 Task: Search one way flight ticket for 3 adults, 3 children in premium economy from Abilene: Abilene Regional Airport to Fort Wayne: Fort Wayne International Airport on 8-4-2023. Choice of flights is Delta. Number of bags: 1 carry on bag. Price is upto 84000. Outbound departure time preference is 18:30.
Action: Mouse moved to (312, 415)
Screenshot: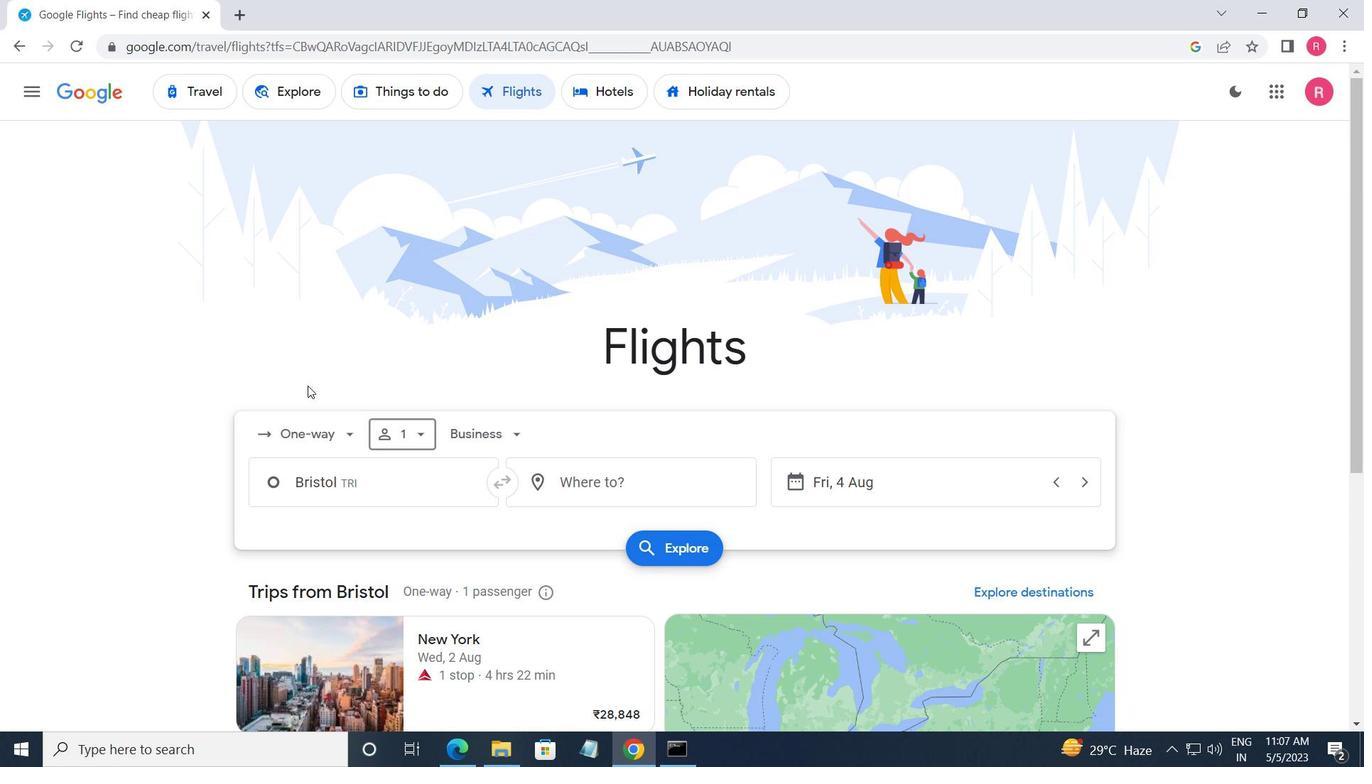 
Action: Mouse pressed left at (312, 415)
Screenshot: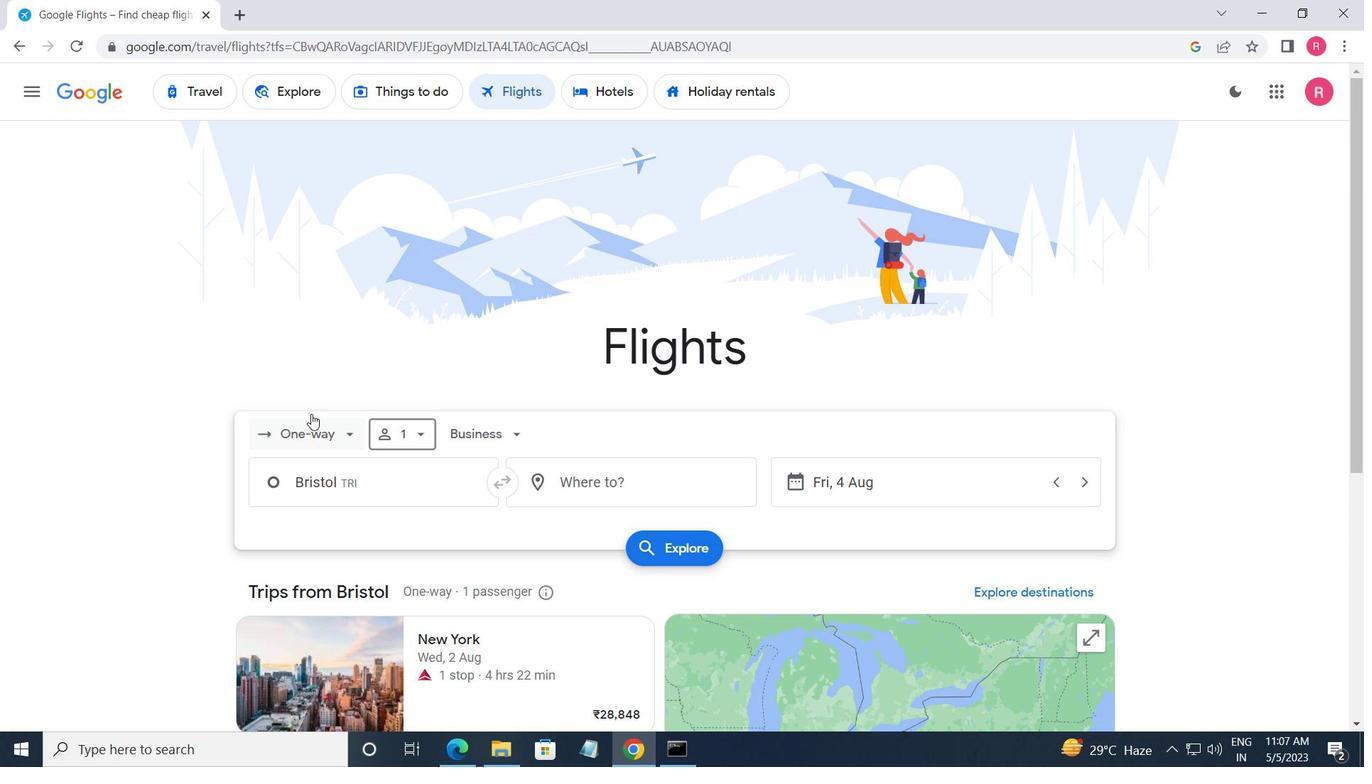 
Action: Mouse moved to (366, 514)
Screenshot: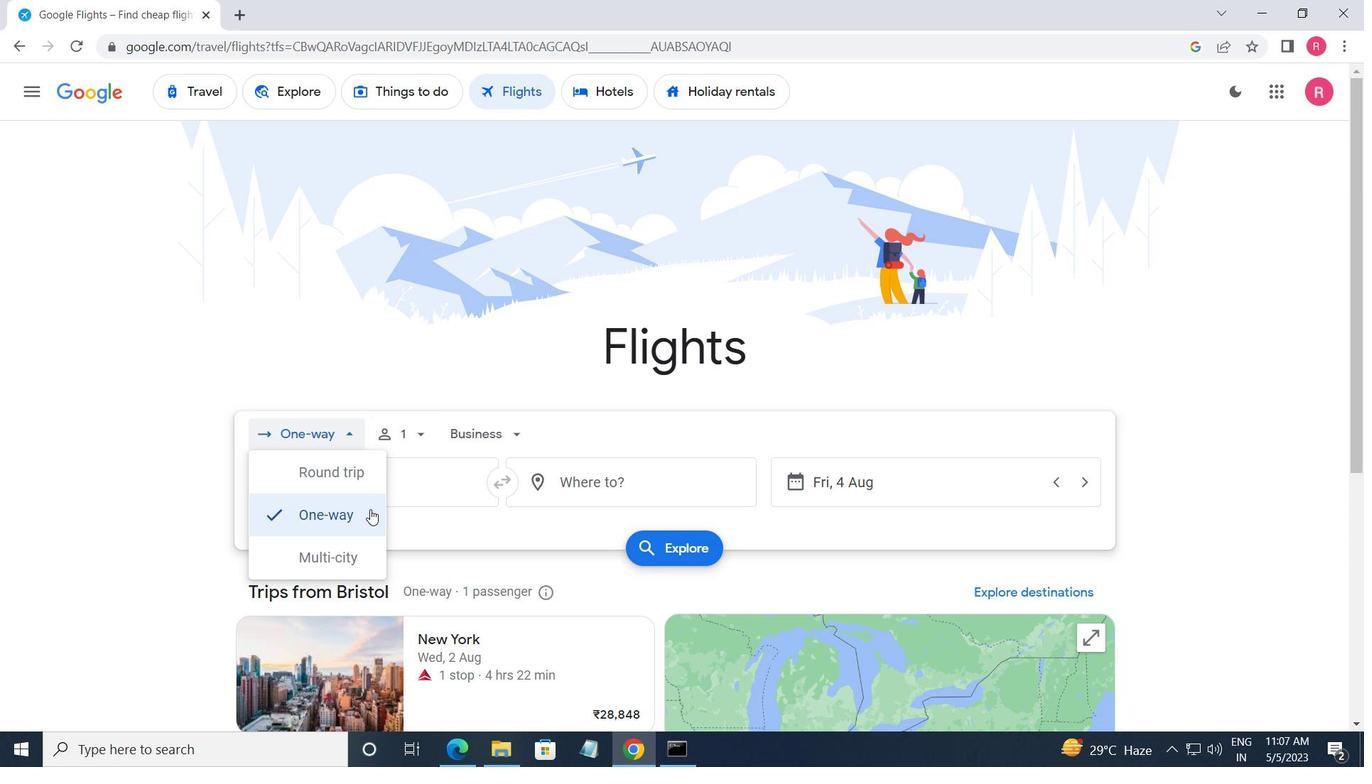 
Action: Mouse pressed left at (366, 514)
Screenshot: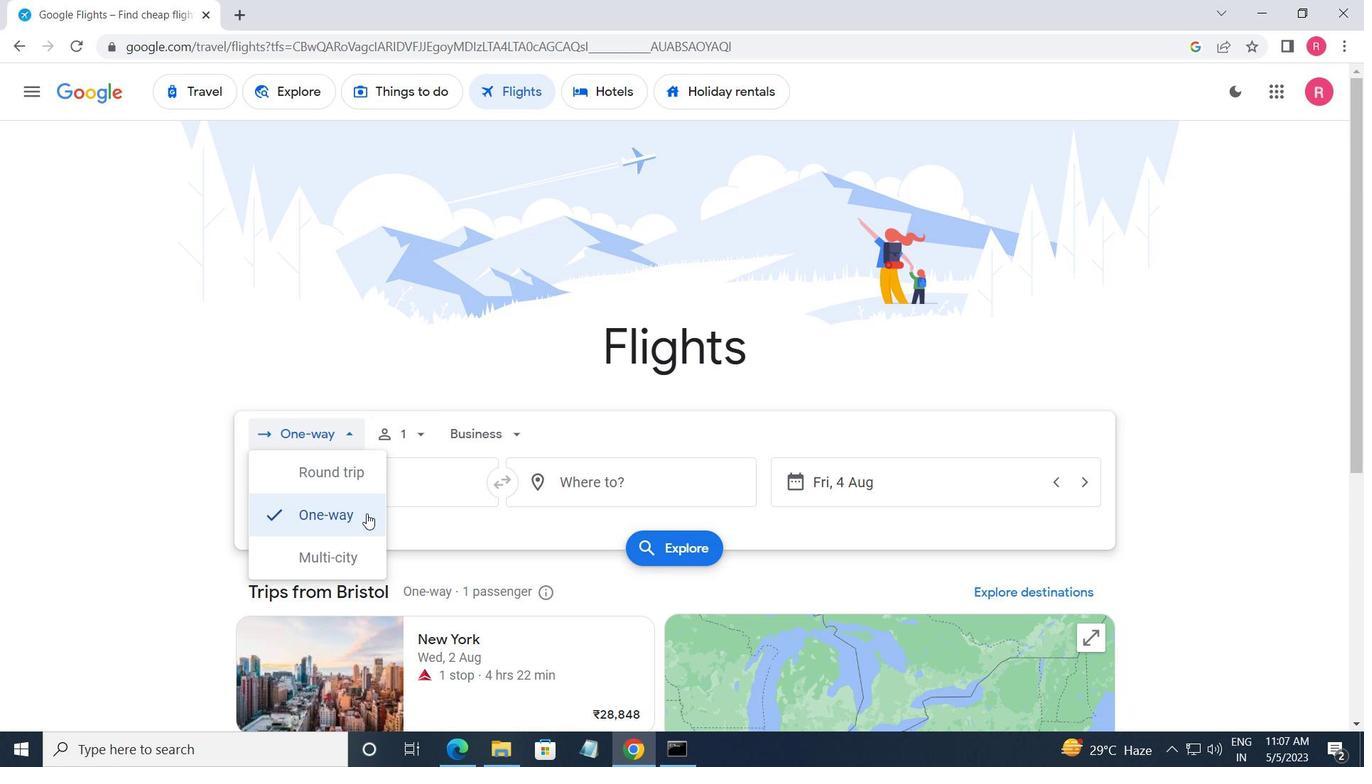 
Action: Mouse moved to (408, 425)
Screenshot: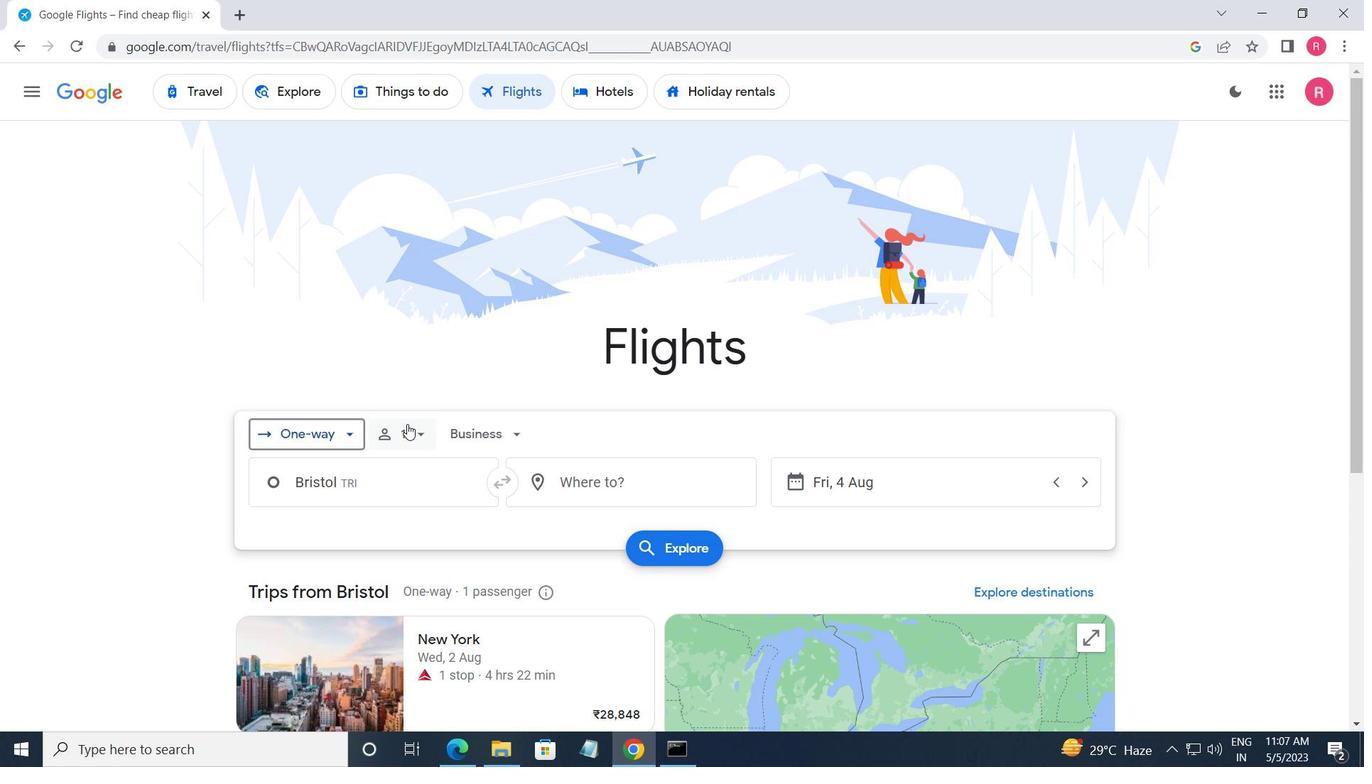 
Action: Mouse pressed left at (408, 425)
Screenshot: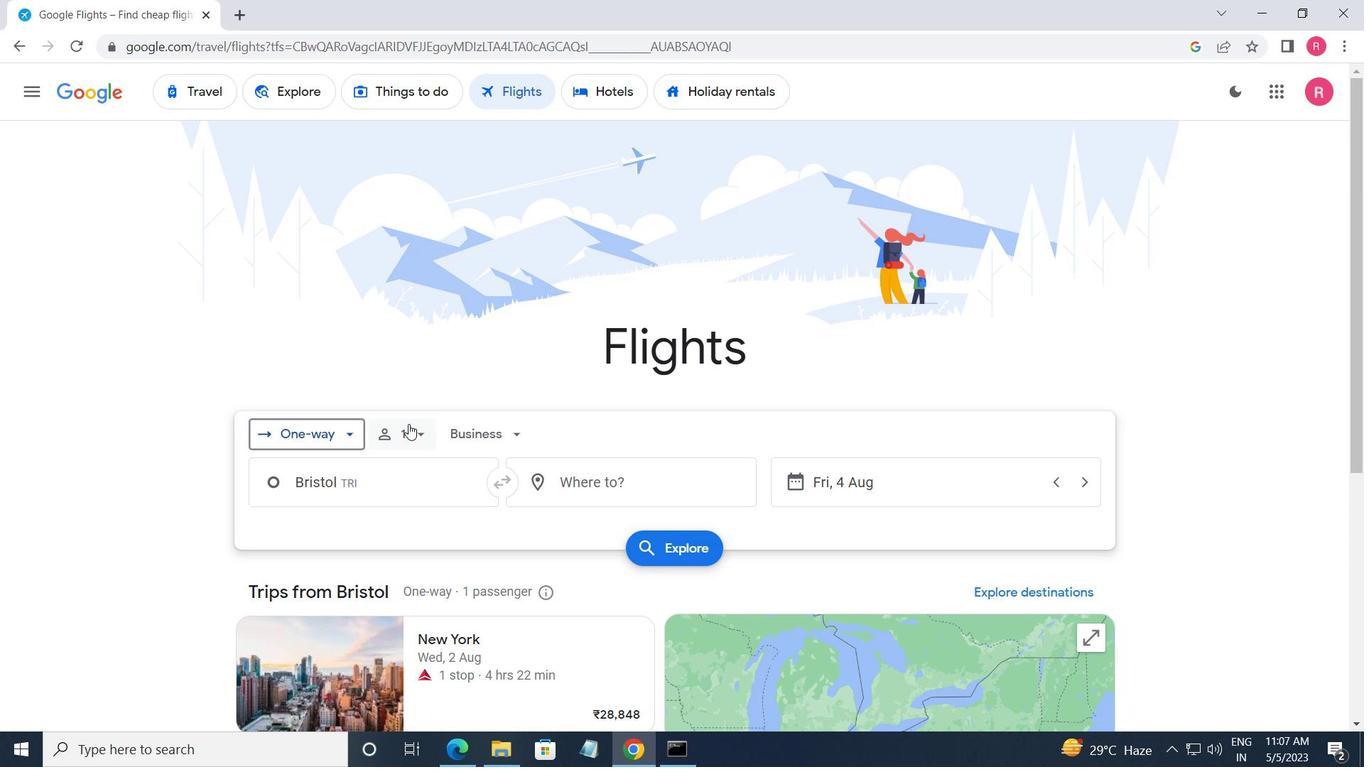 
Action: Mouse moved to (550, 487)
Screenshot: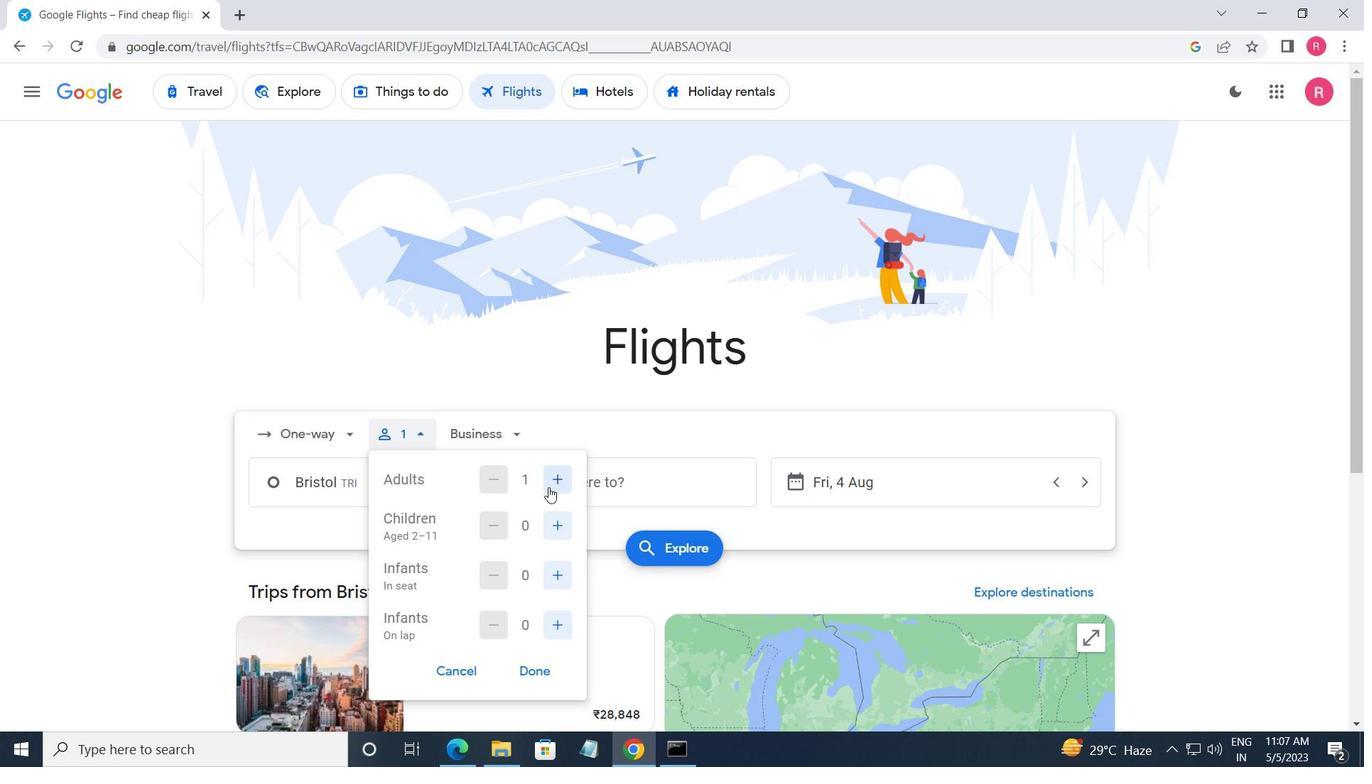 
Action: Mouse pressed left at (550, 487)
Screenshot: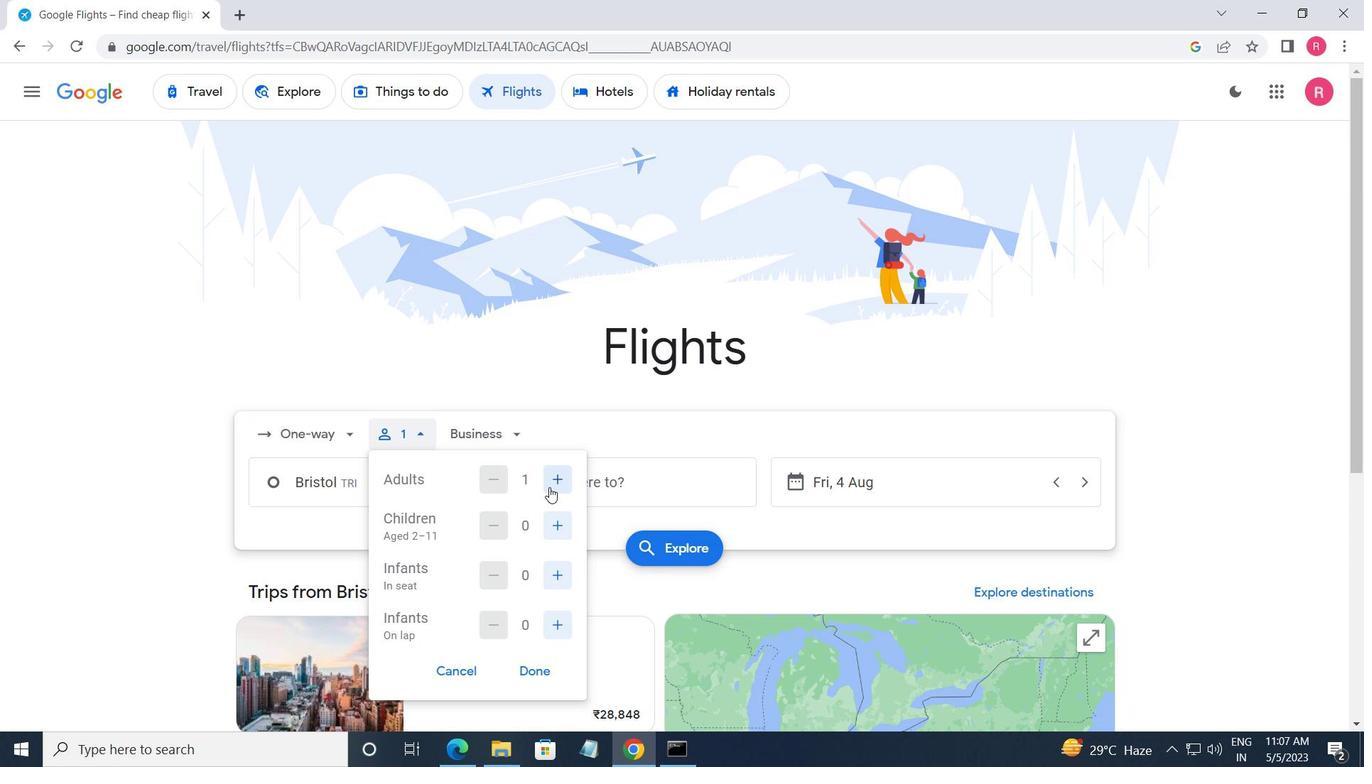 
Action: Mouse pressed left at (550, 487)
Screenshot: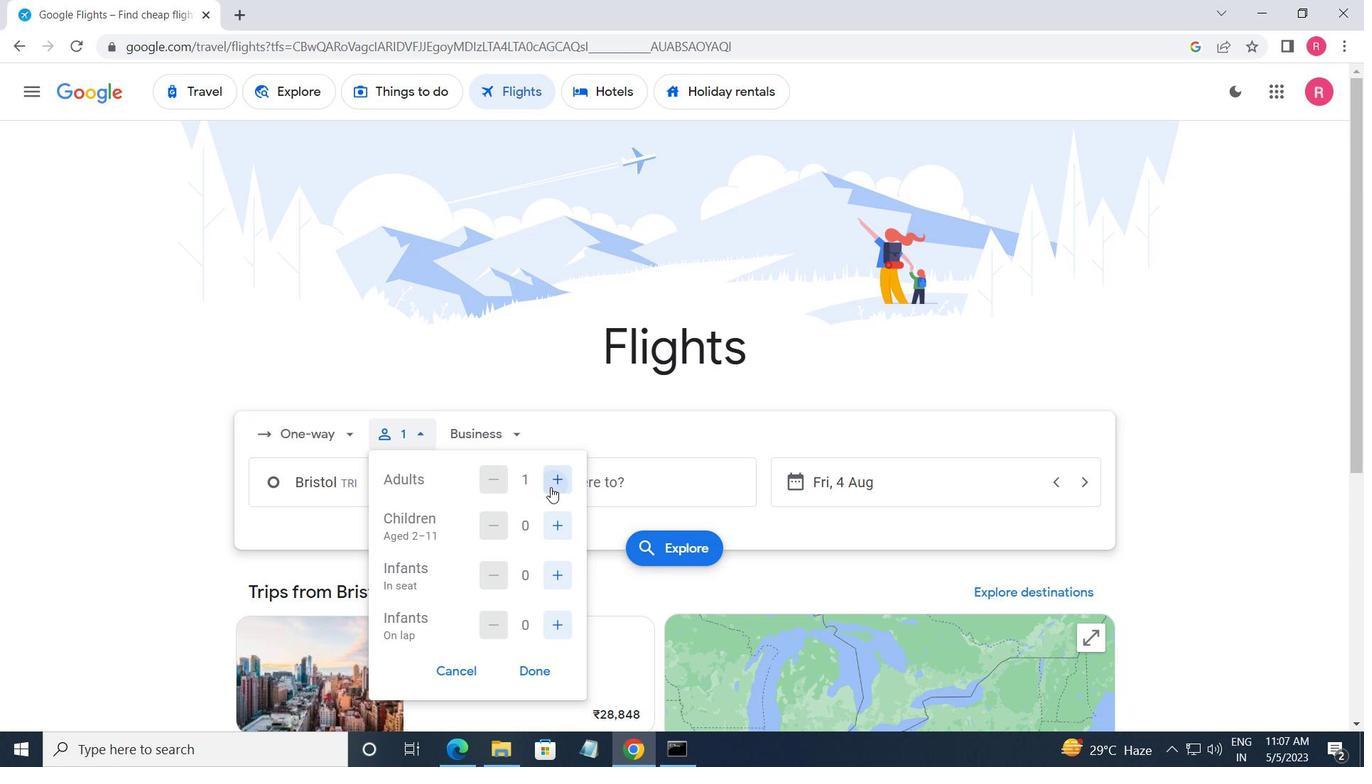 
Action: Mouse moved to (557, 522)
Screenshot: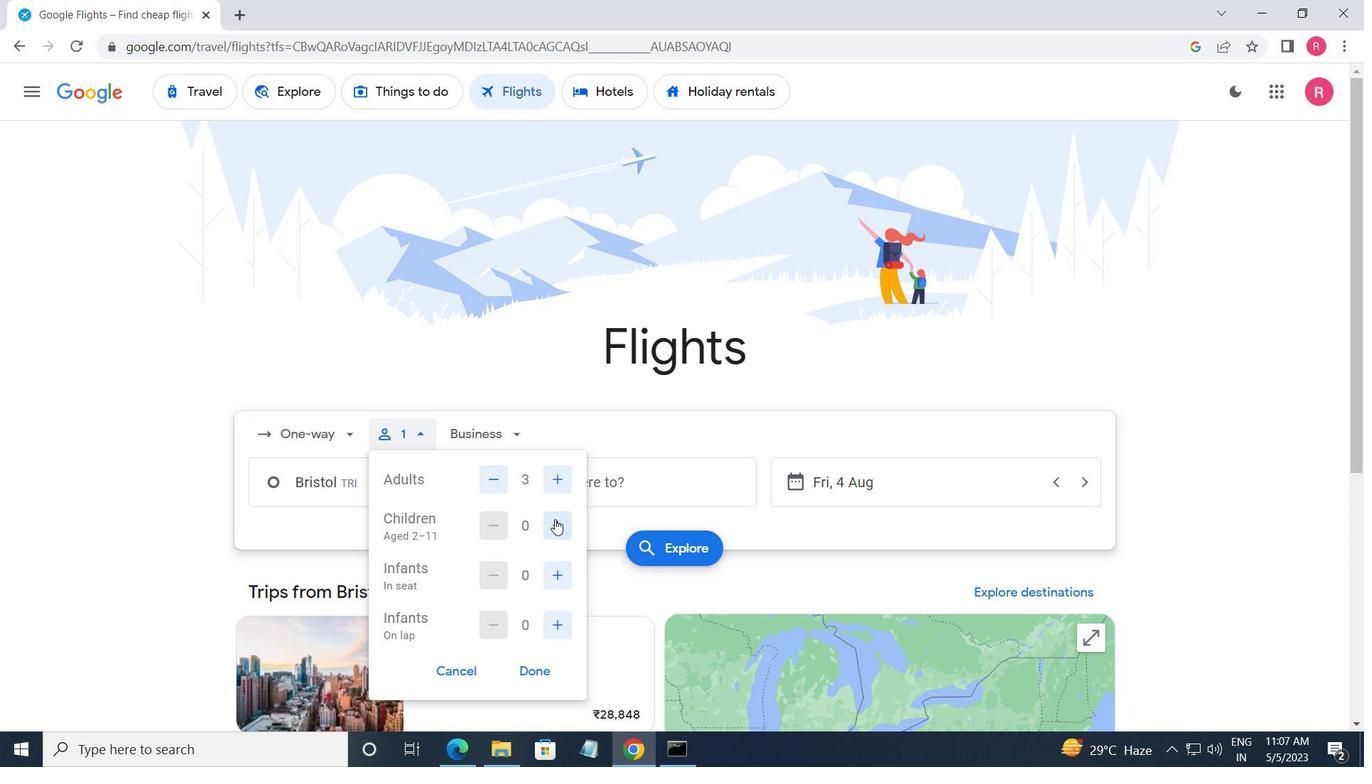 
Action: Mouse pressed left at (557, 522)
Screenshot: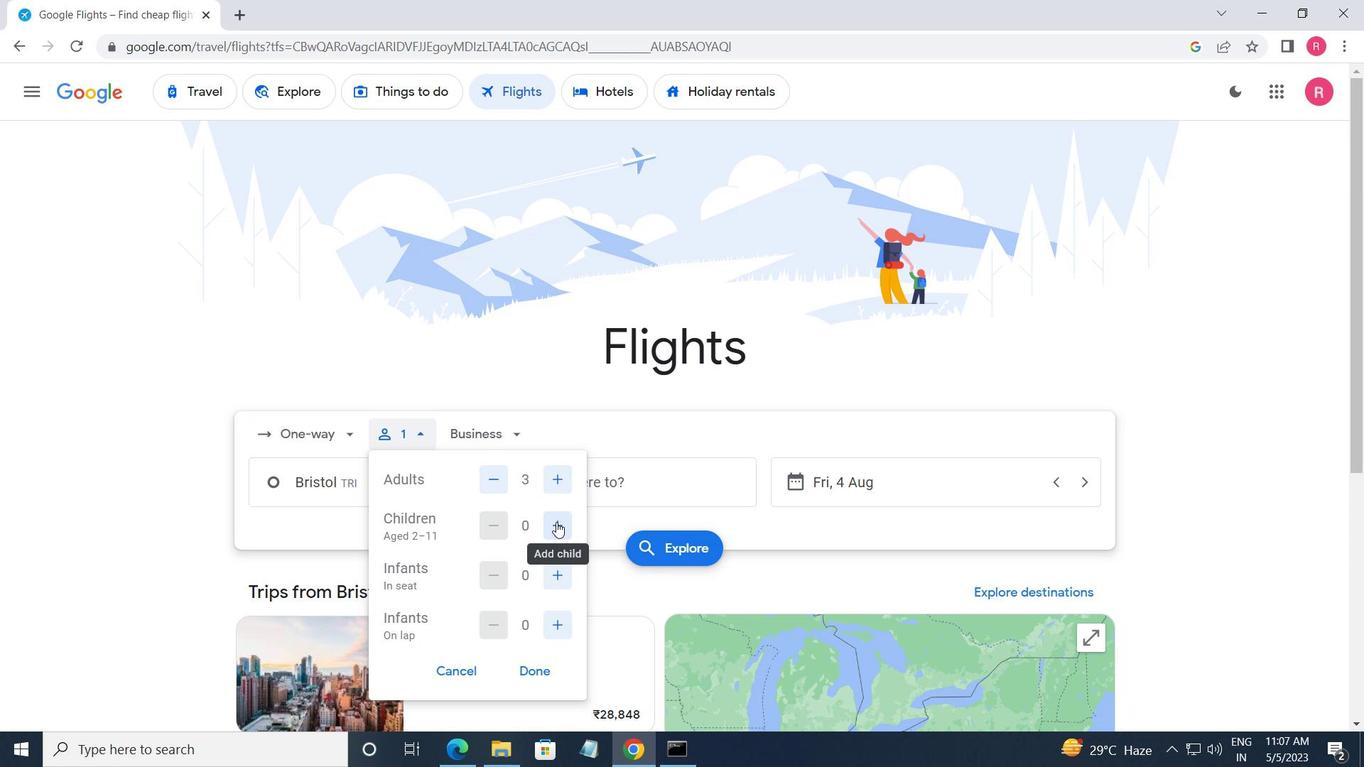 
Action: Mouse pressed left at (557, 522)
Screenshot: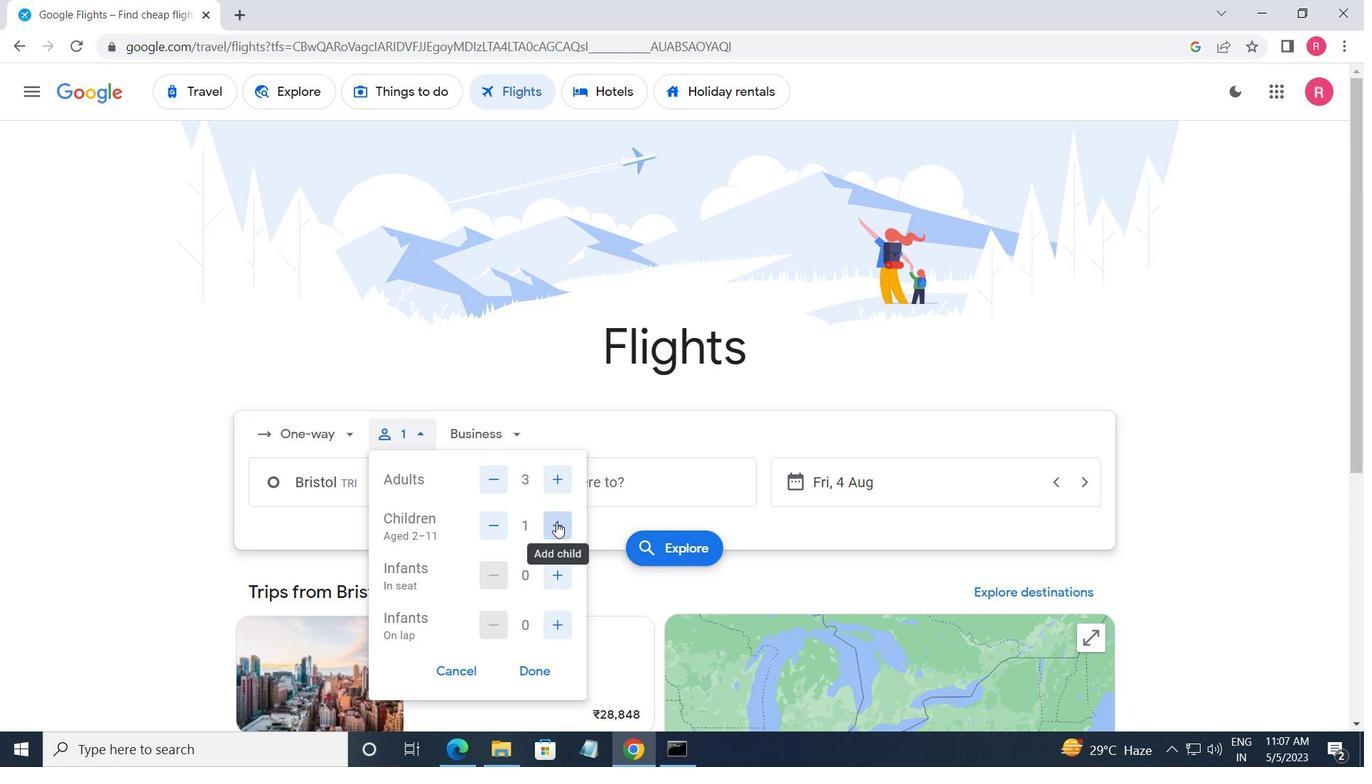 
Action: Mouse pressed left at (557, 522)
Screenshot: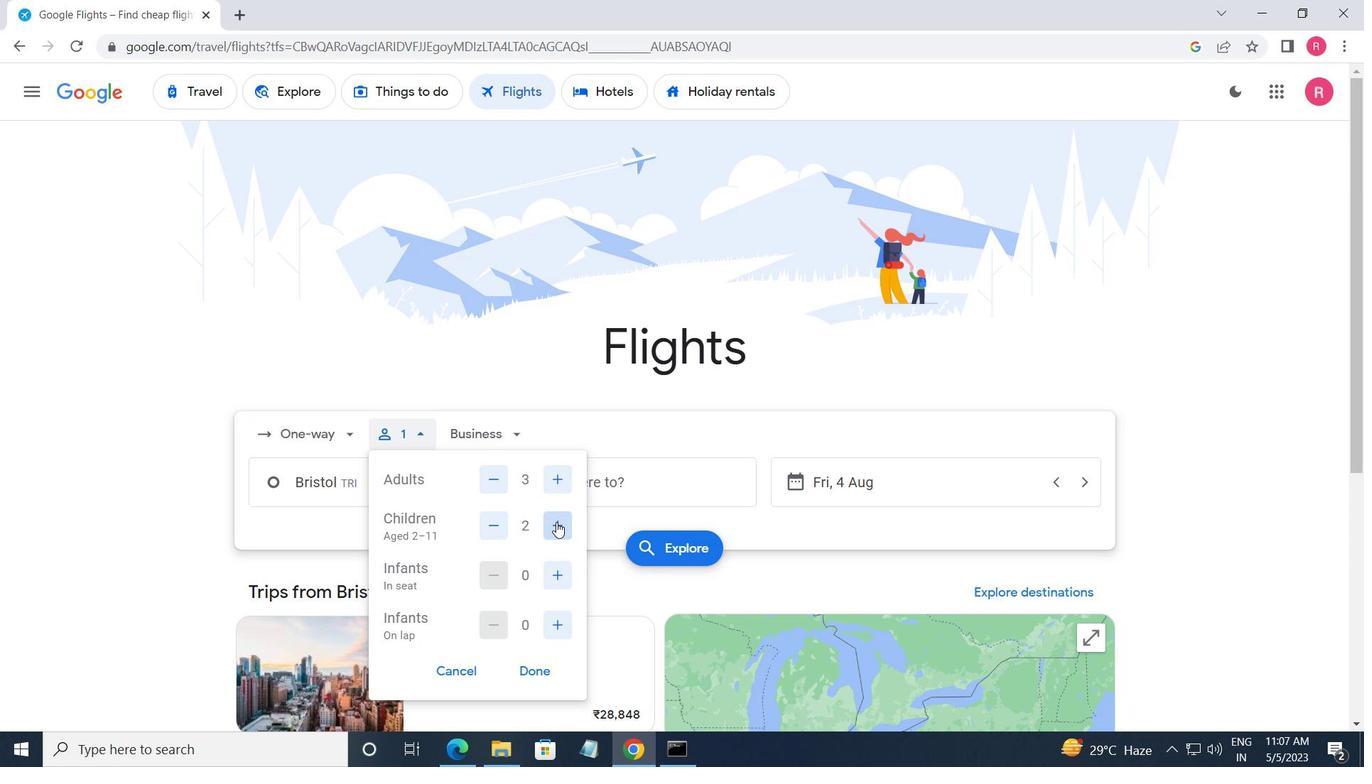 
Action: Mouse moved to (501, 432)
Screenshot: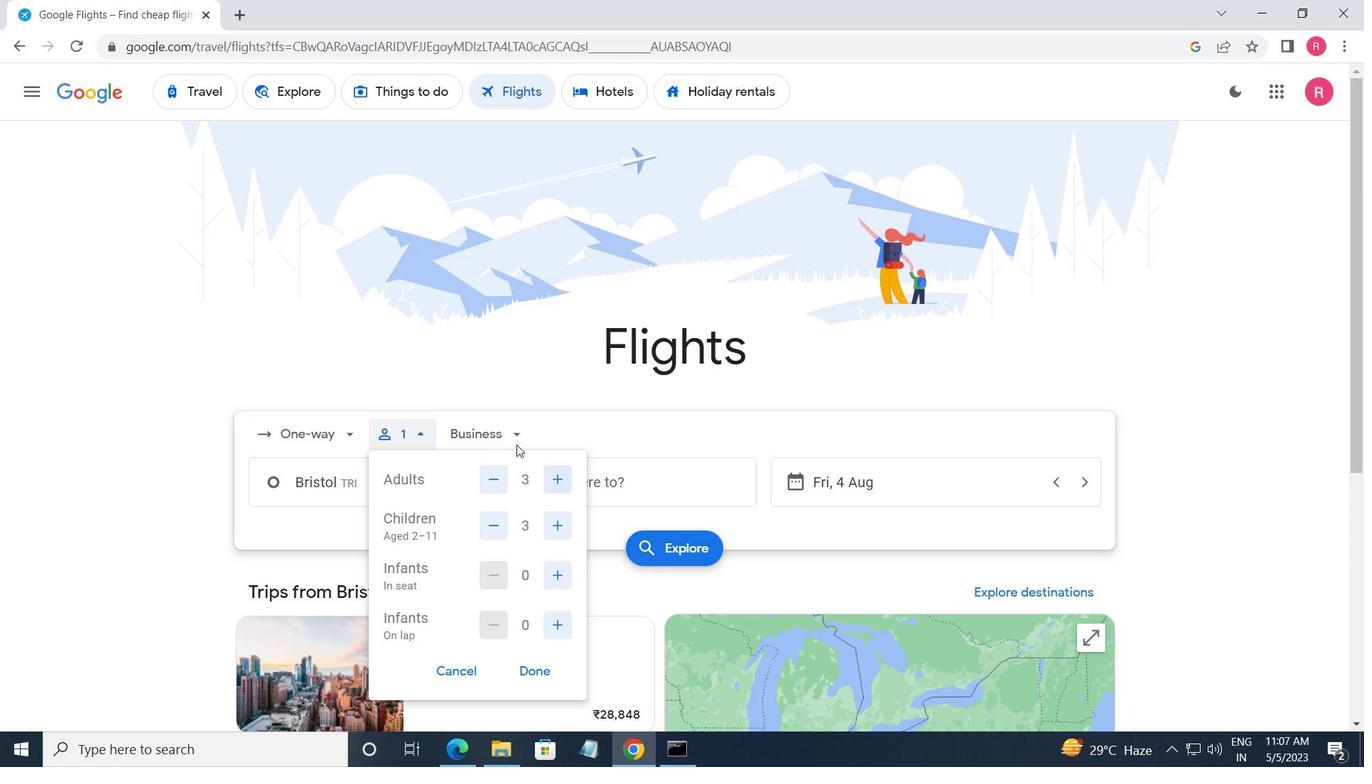
Action: Mouse pressed left at (501, 432)
Screenshot: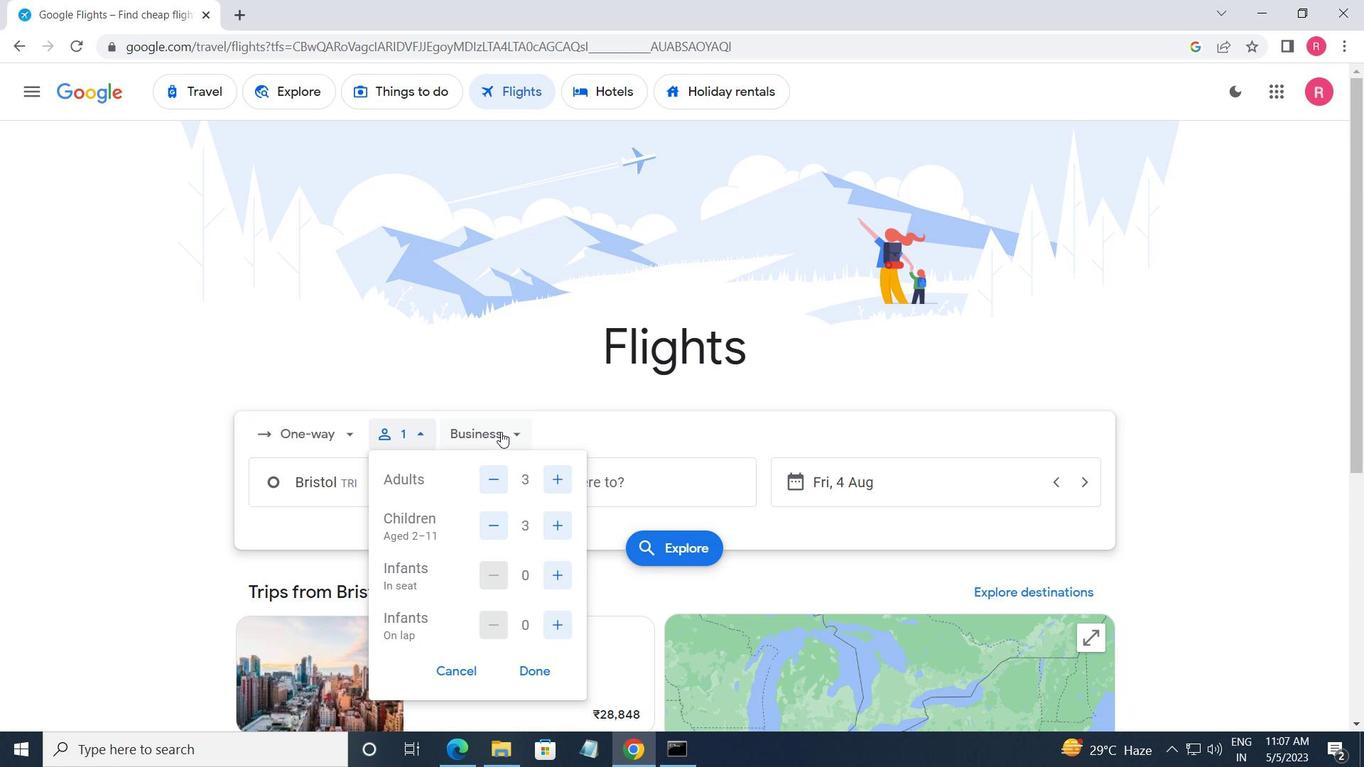 
Action: Mouse moved to (512, 518)
Screenshot: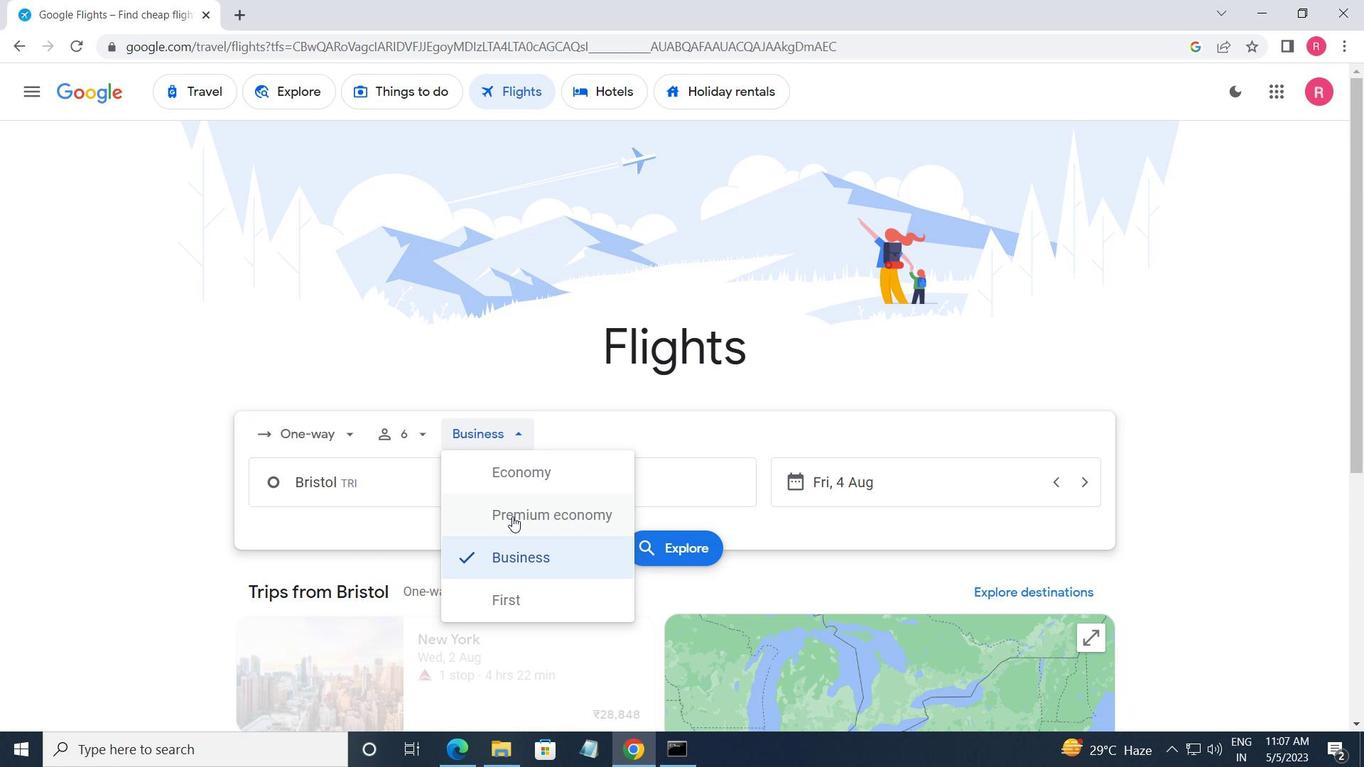 
Action: Mouse pressed left at (512, 518)
Screenshot: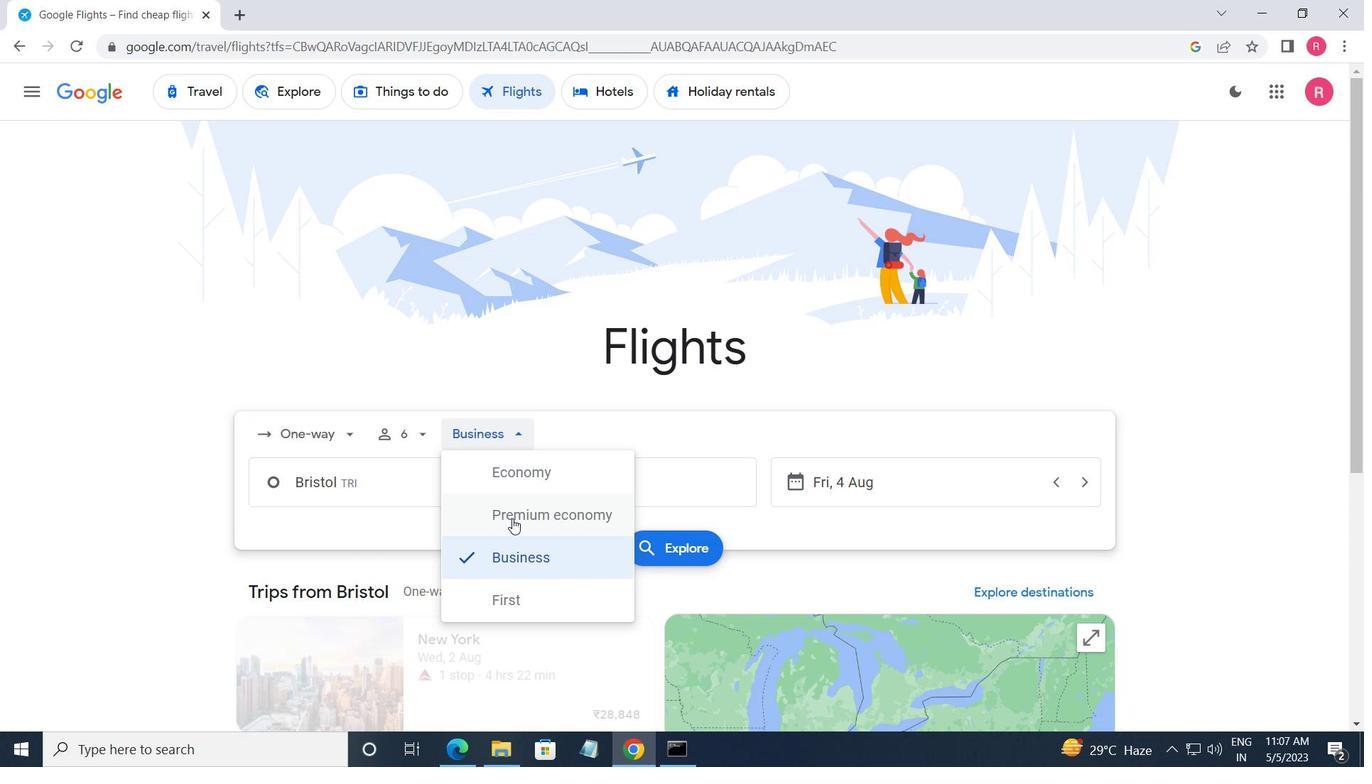 
Action: Mouse moved to (413, 491)
Screenshot: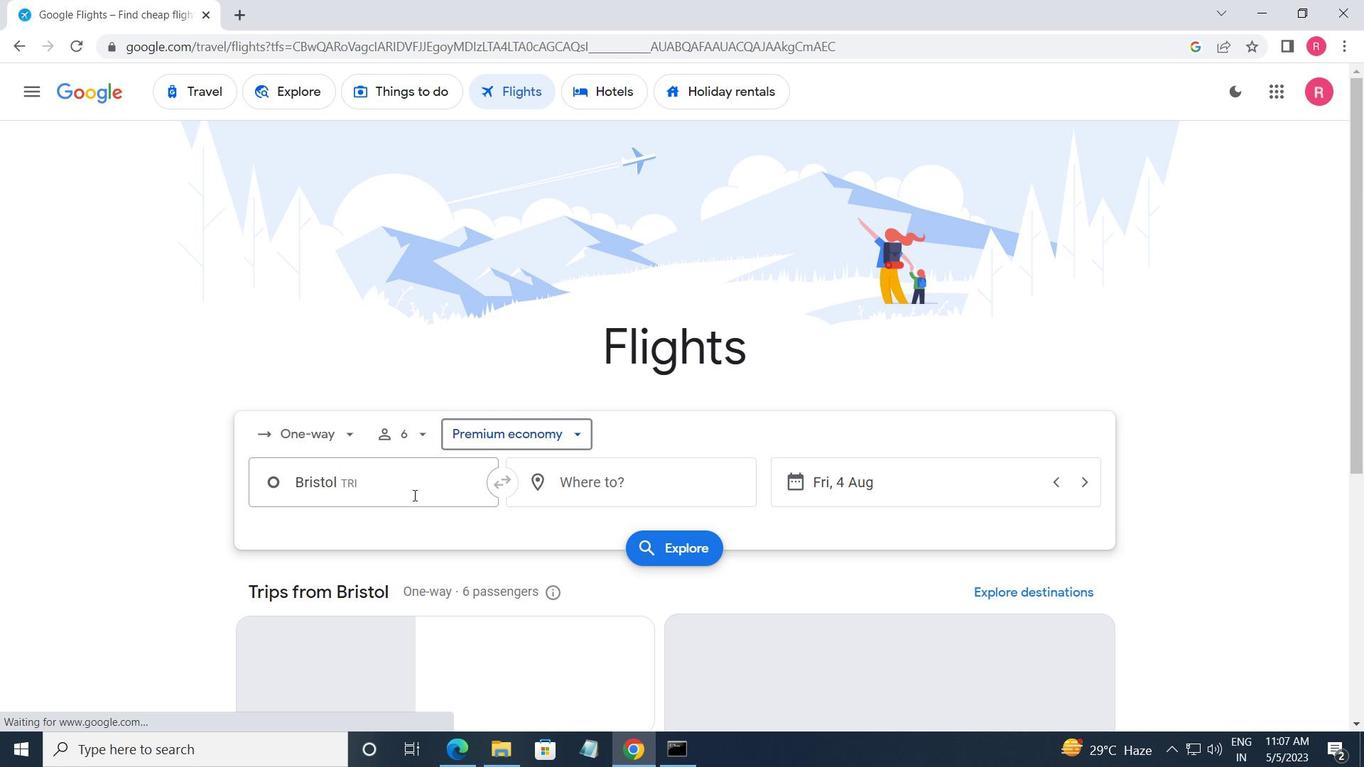 
Action: Mouse pressed left at (413, 491)
Screenshot: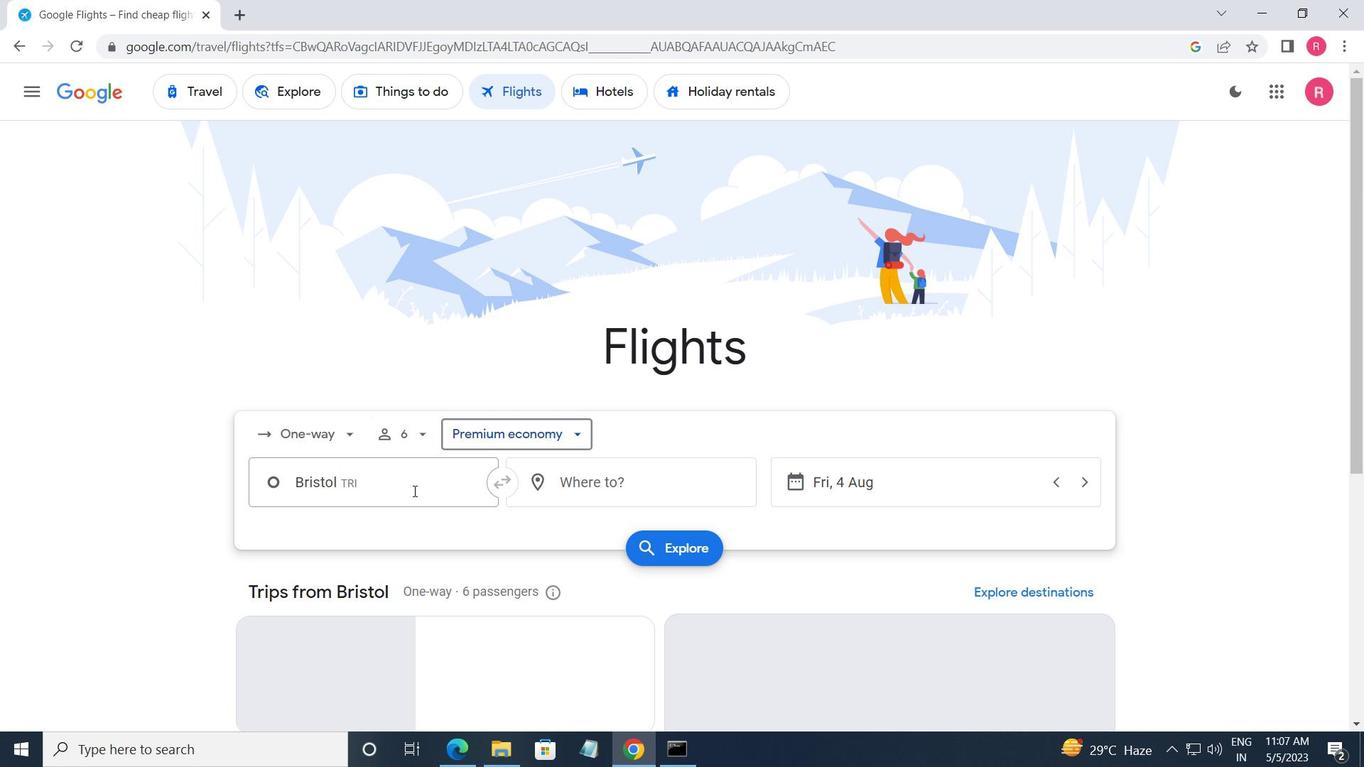 
Action: Mouse moved to (415, 503)
Screenshot: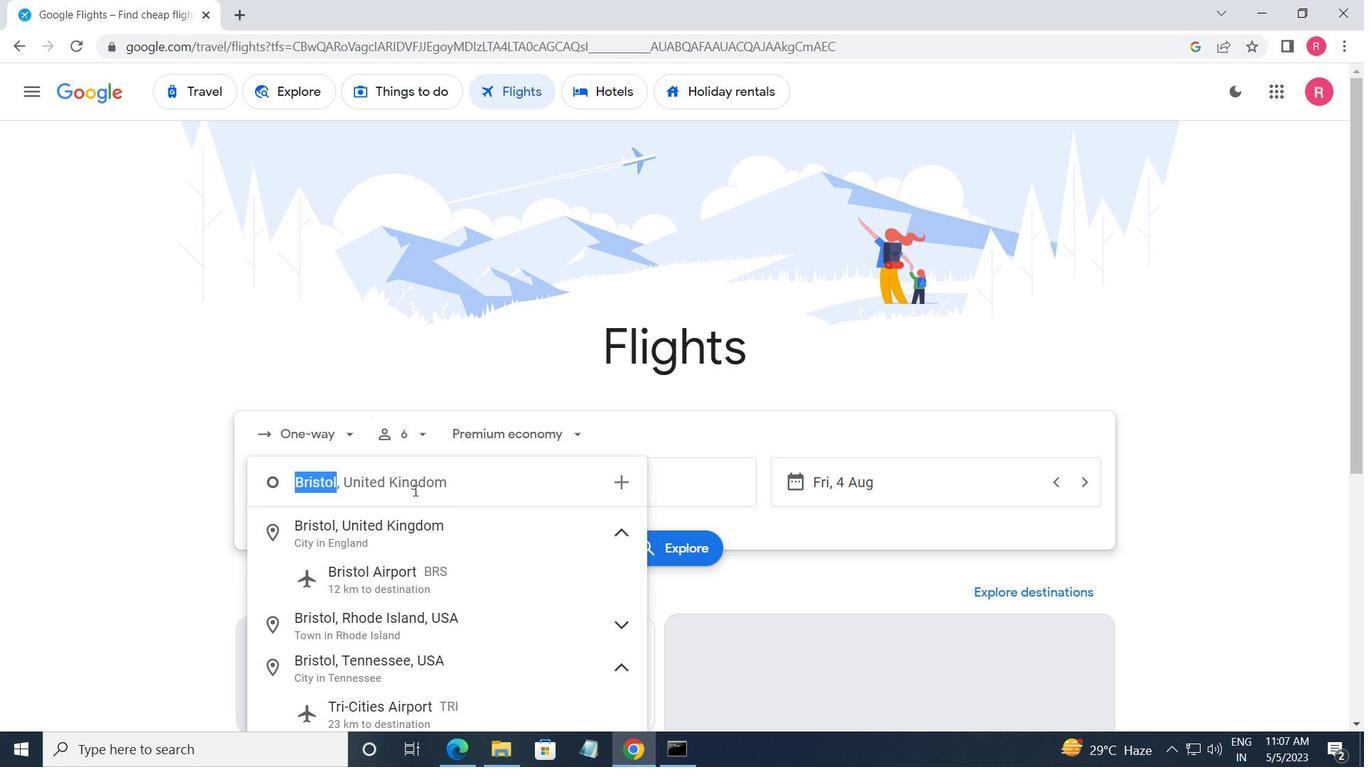 
Action: Key pressed <Key.shift>ABILENA<Key.space><Key.backspace><Key.backspace>E<Key.space>
Screenshot: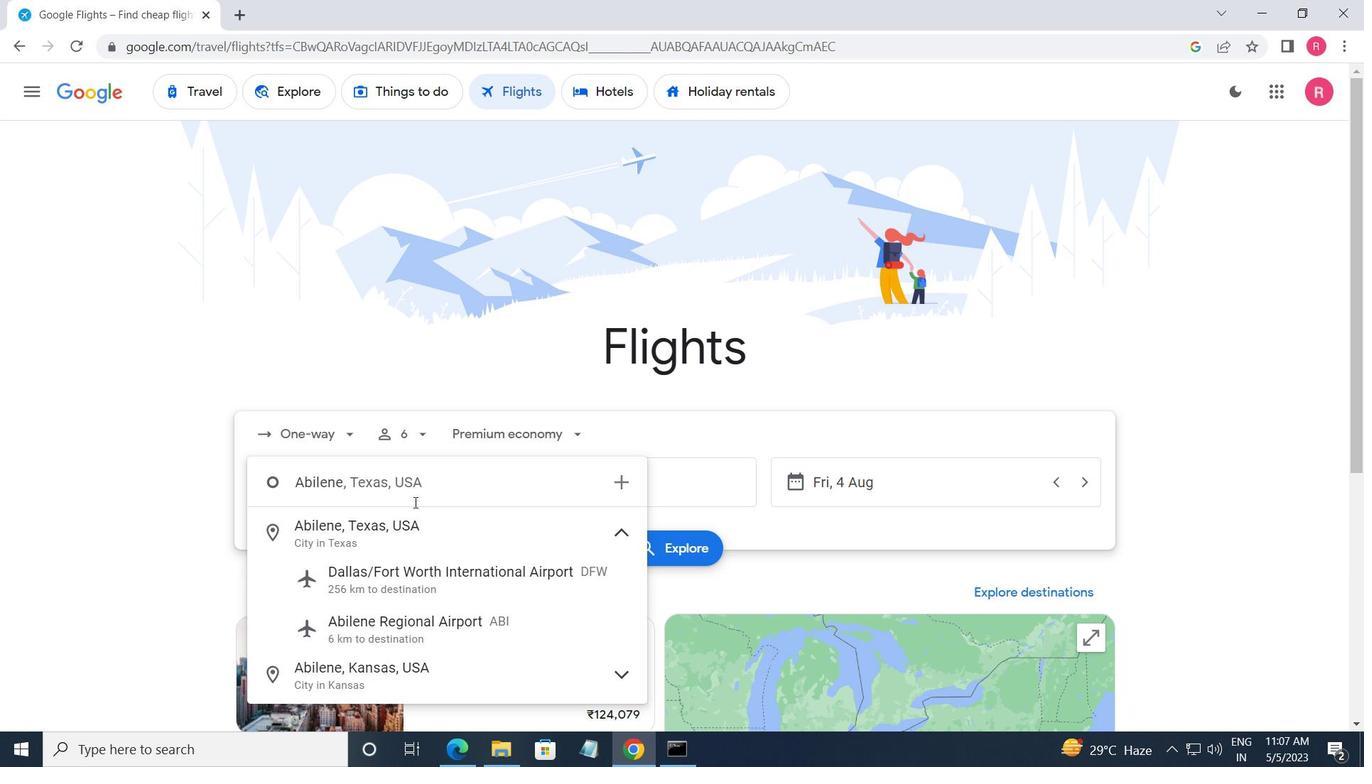 
Action: Mouse moved to (360, 613)
Screenshot: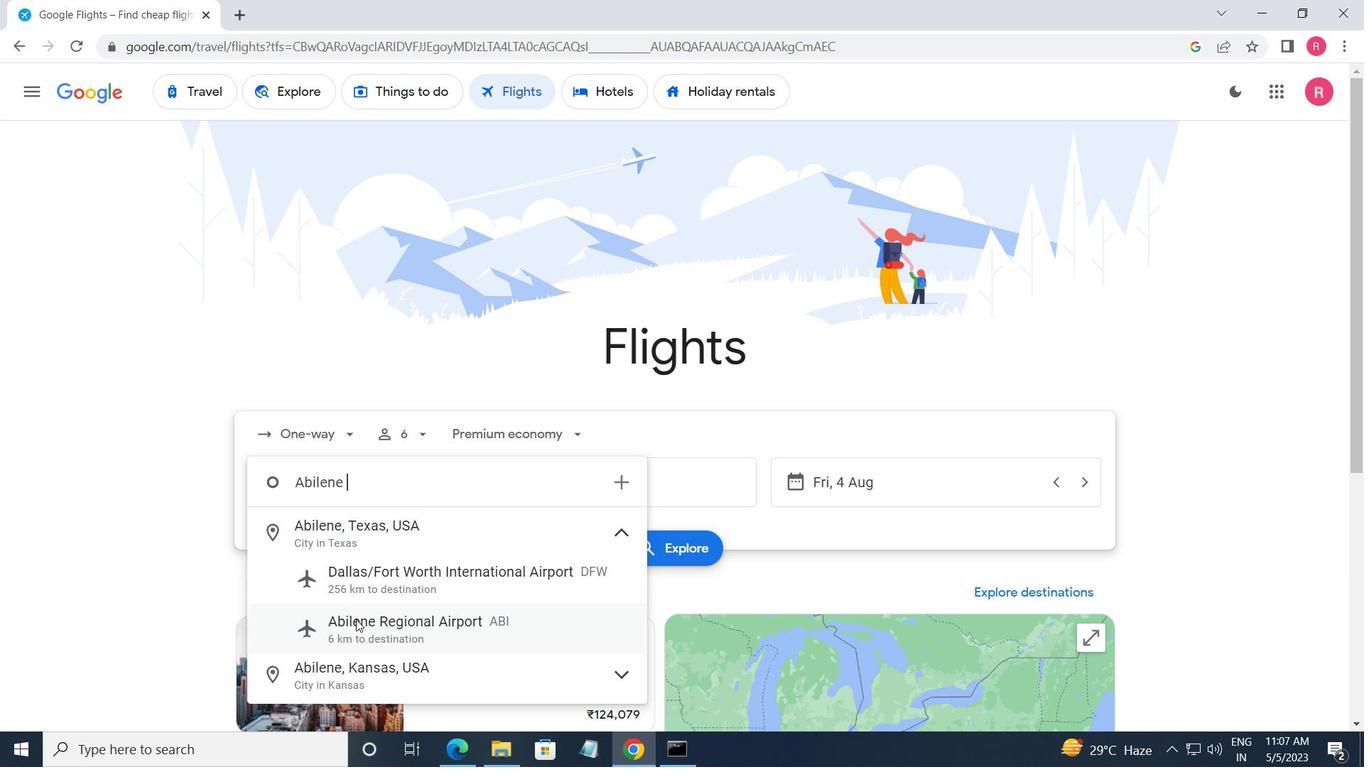 
Action: Mouse pressed left at (360, 613)
Screenshot: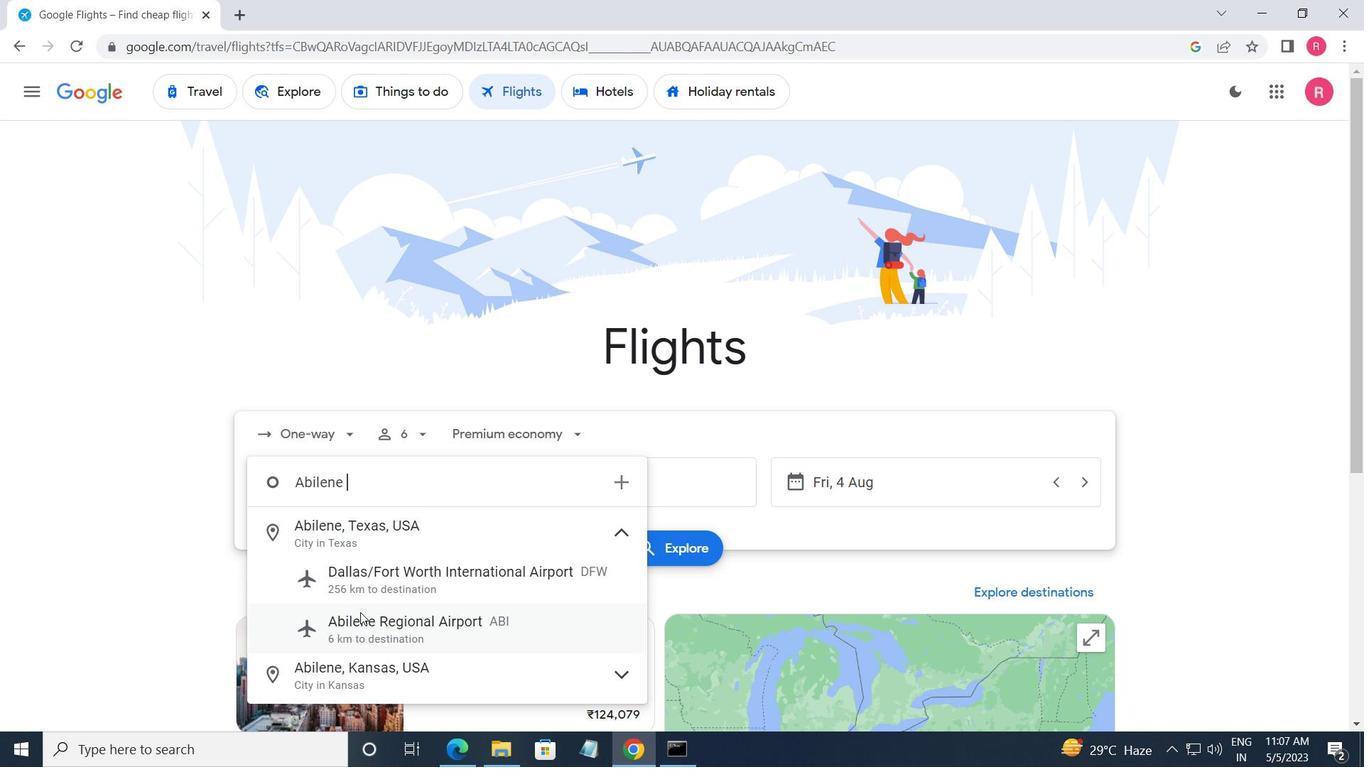 
Action: Mouse moved to (645, 502)
Screenshot: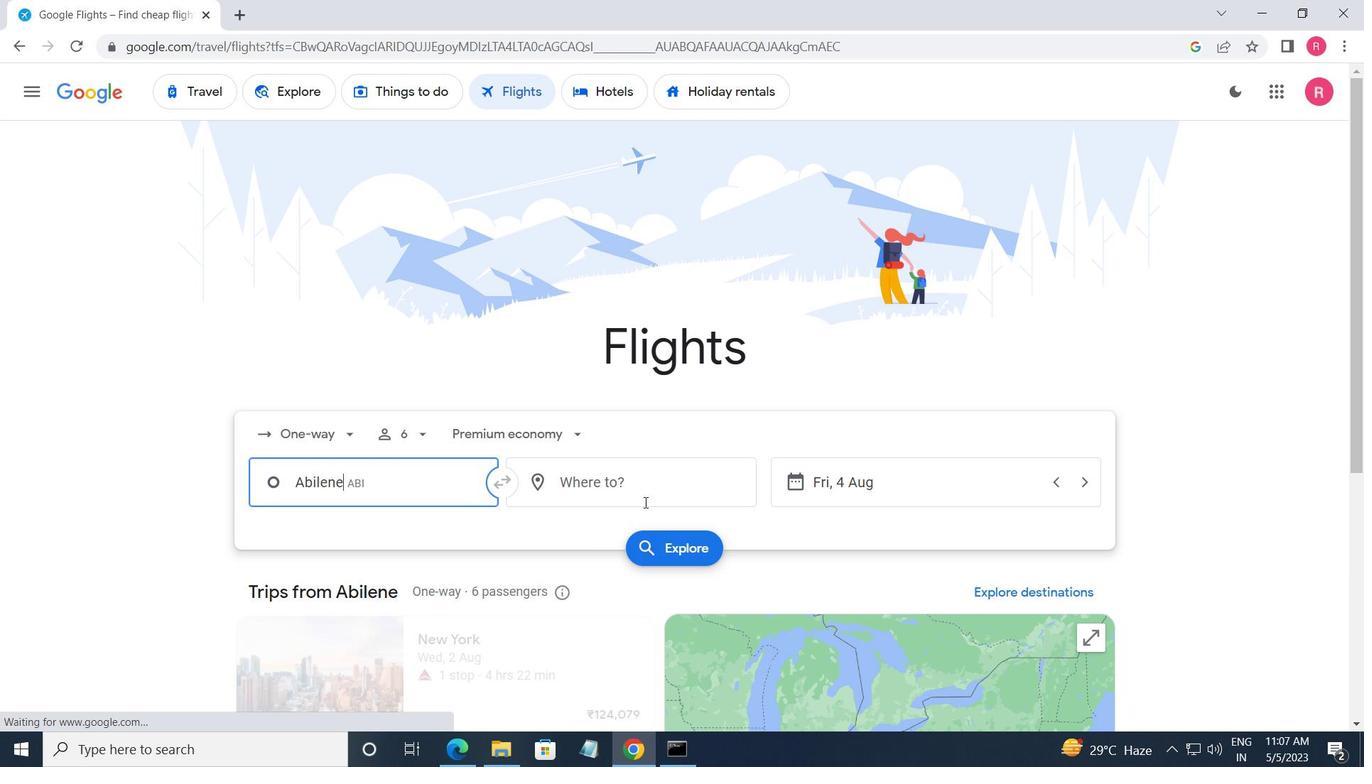 
Action: Mouse pressed left at (645, 502)
Screenshot: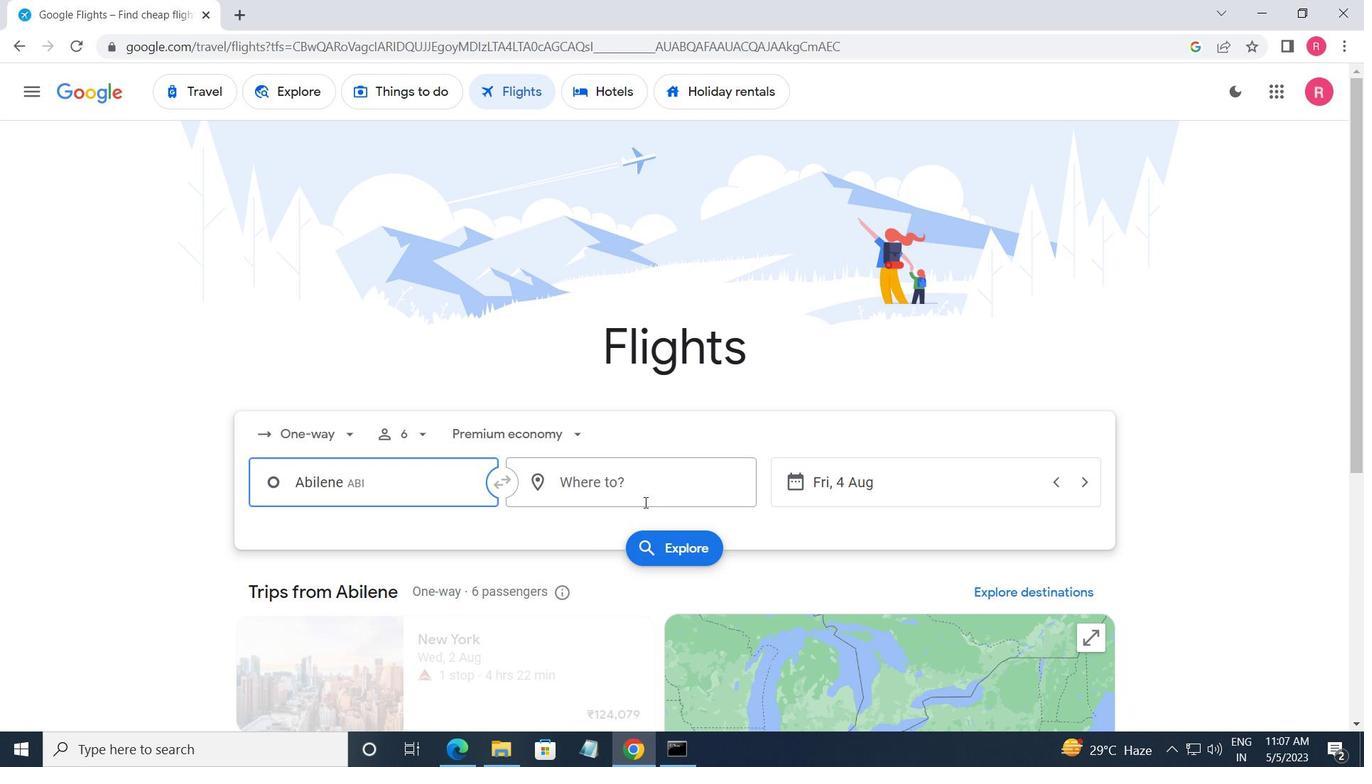 
Action: Mouse moved to (721, 658)
Screenshot: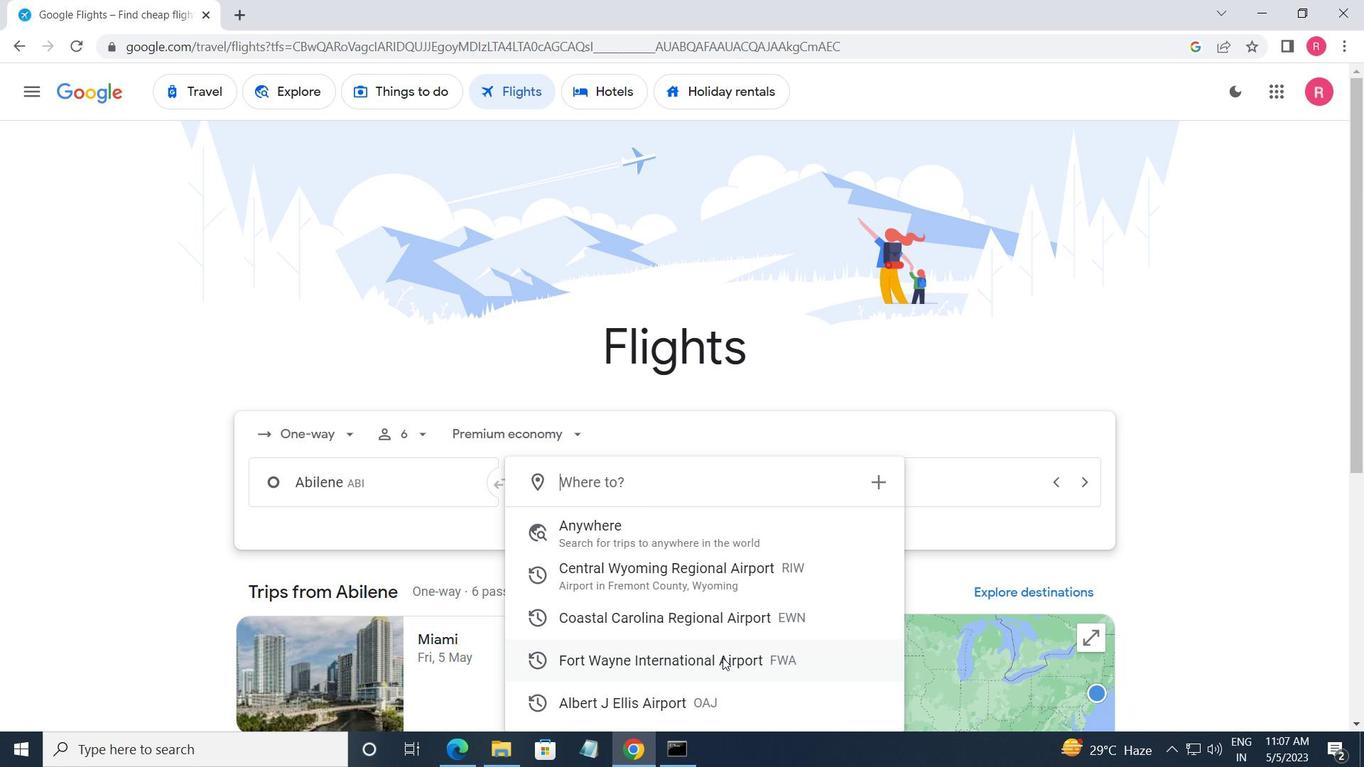
Action: Mouse pressed left at (721, 658)
Screenshot: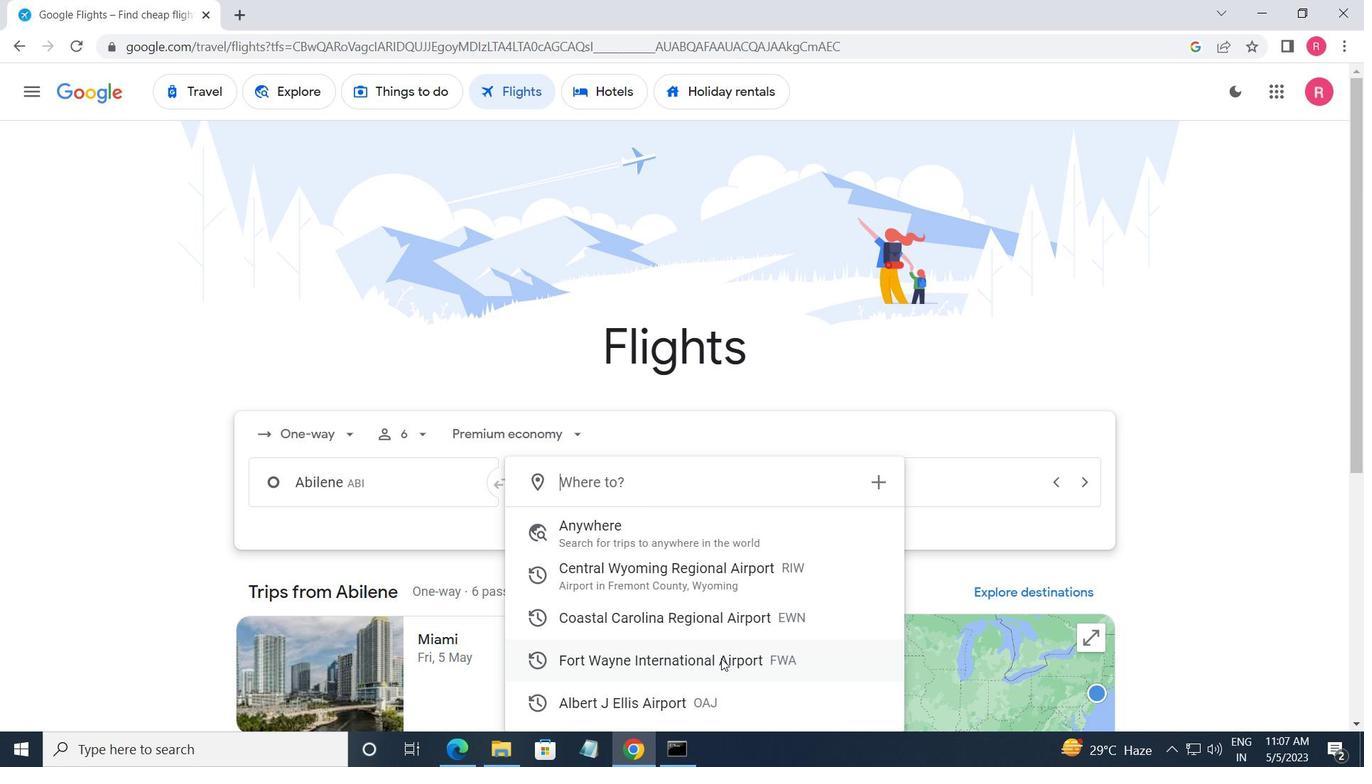 
Action: Mouse moved to (887, 487)
Screenshot: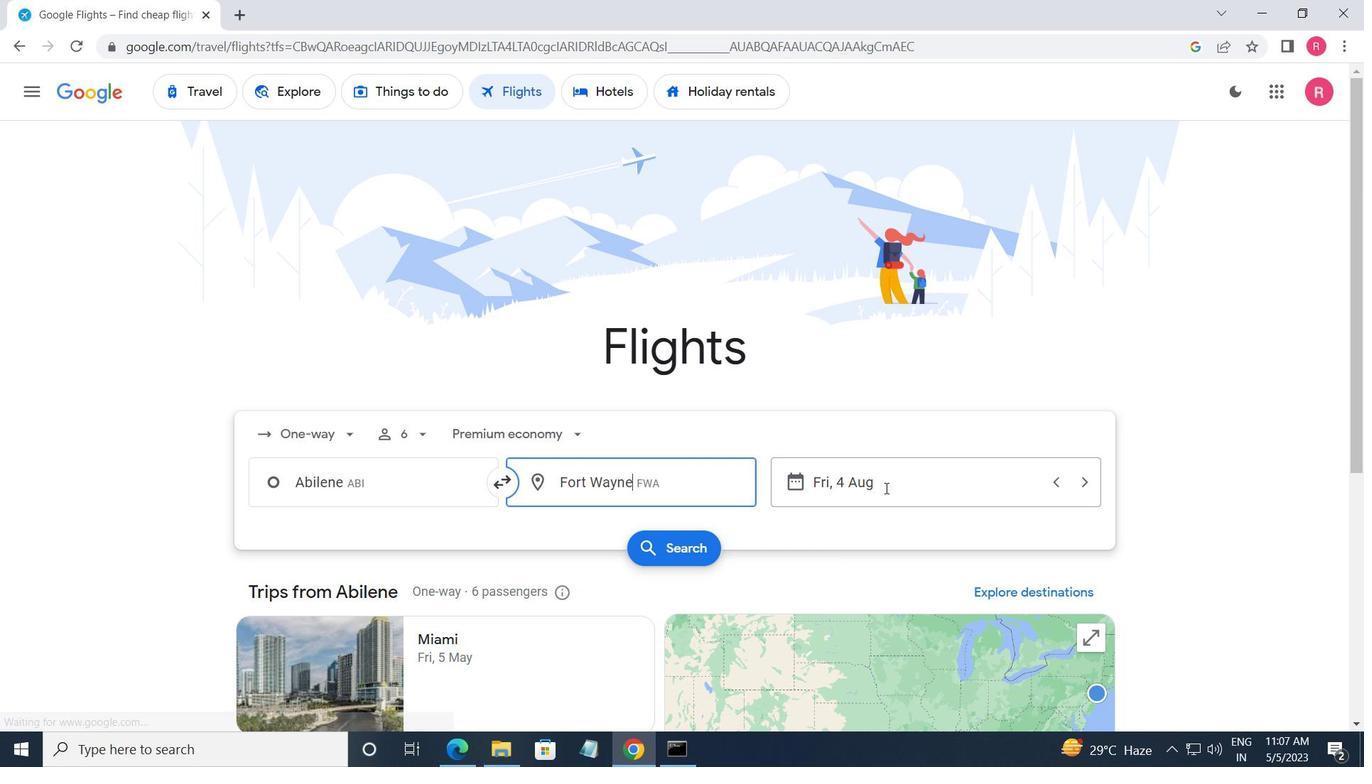 
Action: Mouse pressed left at (887, 487)
Screenshot: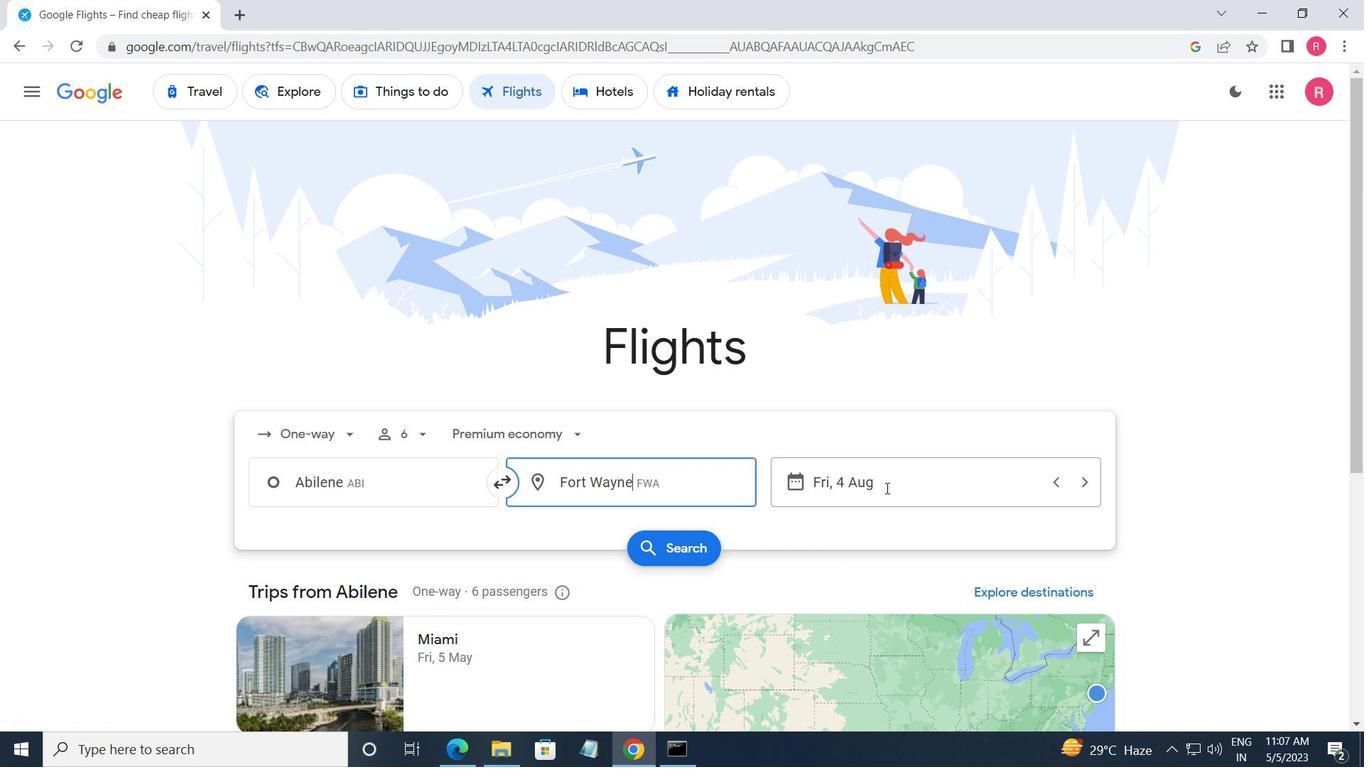 
Action: Mouse moved to (683, 416)
Screenshot: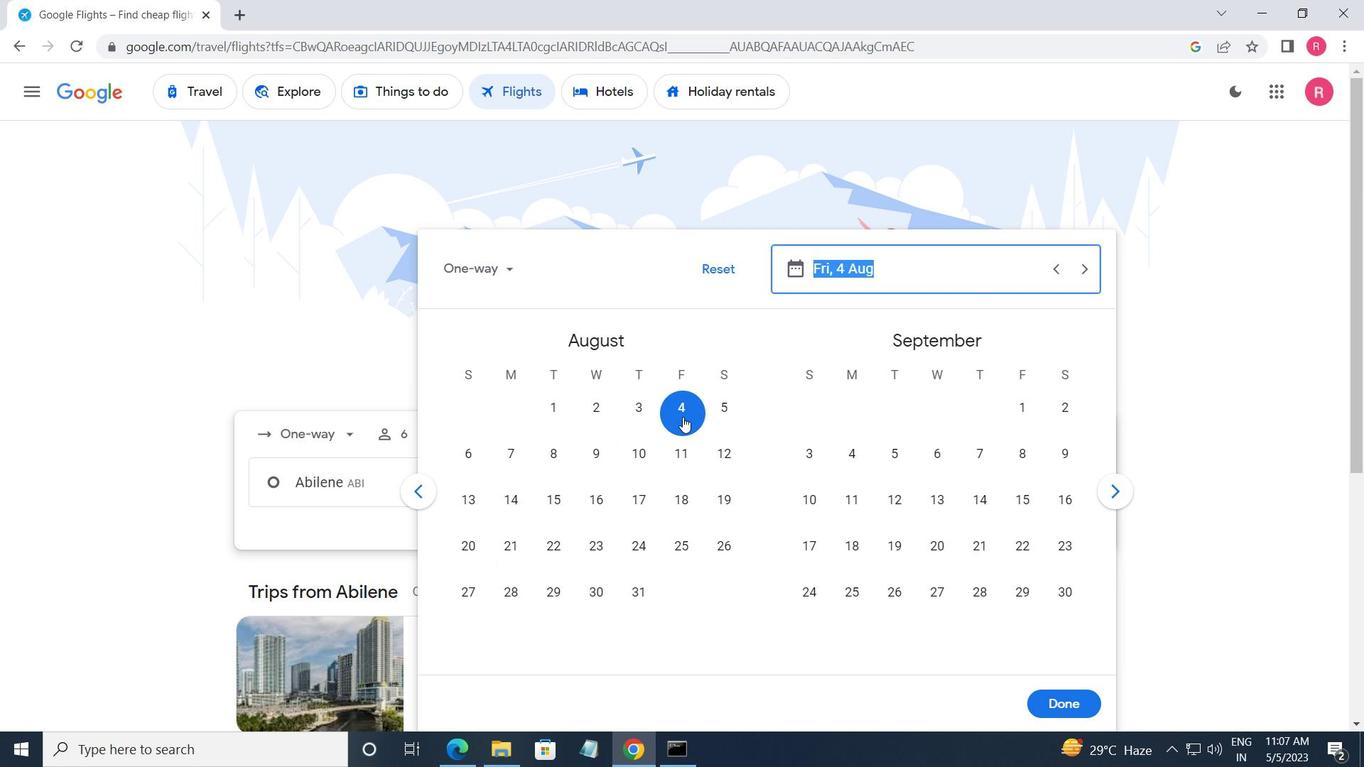 
Action: Mouse pressed left at (683, 416)
Screenshot: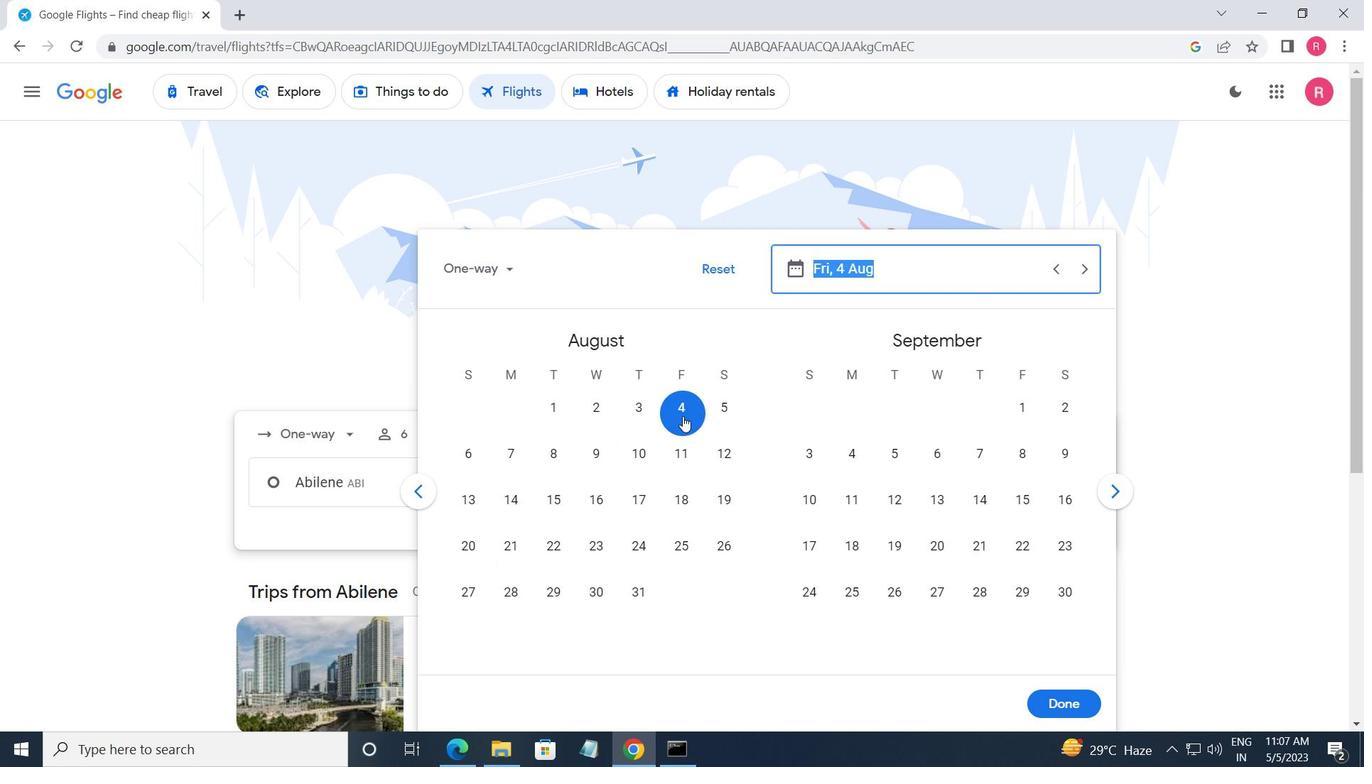 
Action: Mouse moved to (1052, 701)
Screenshot: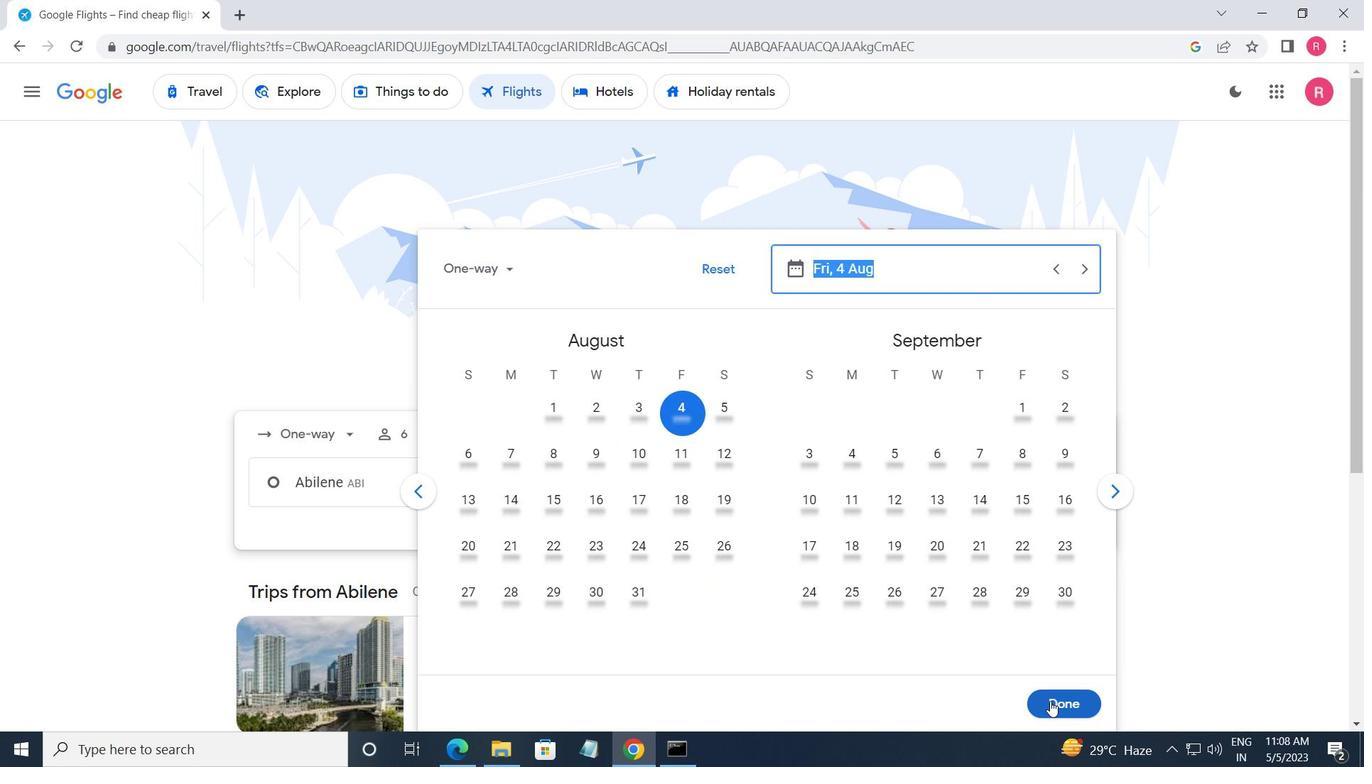 
Action: Mouse pressed left at (1052, 701)
Screenshot: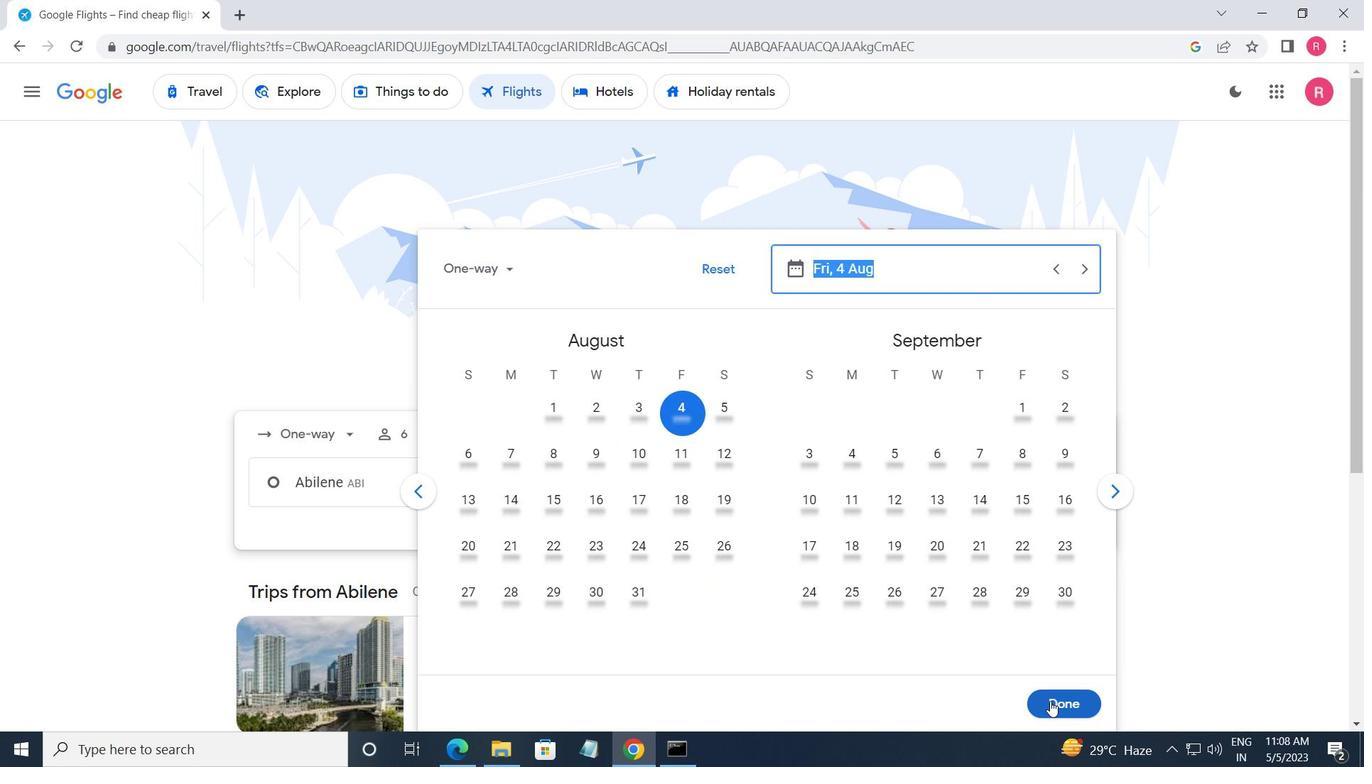 
Action: Mouse moved to (679, 558)
Screenshot: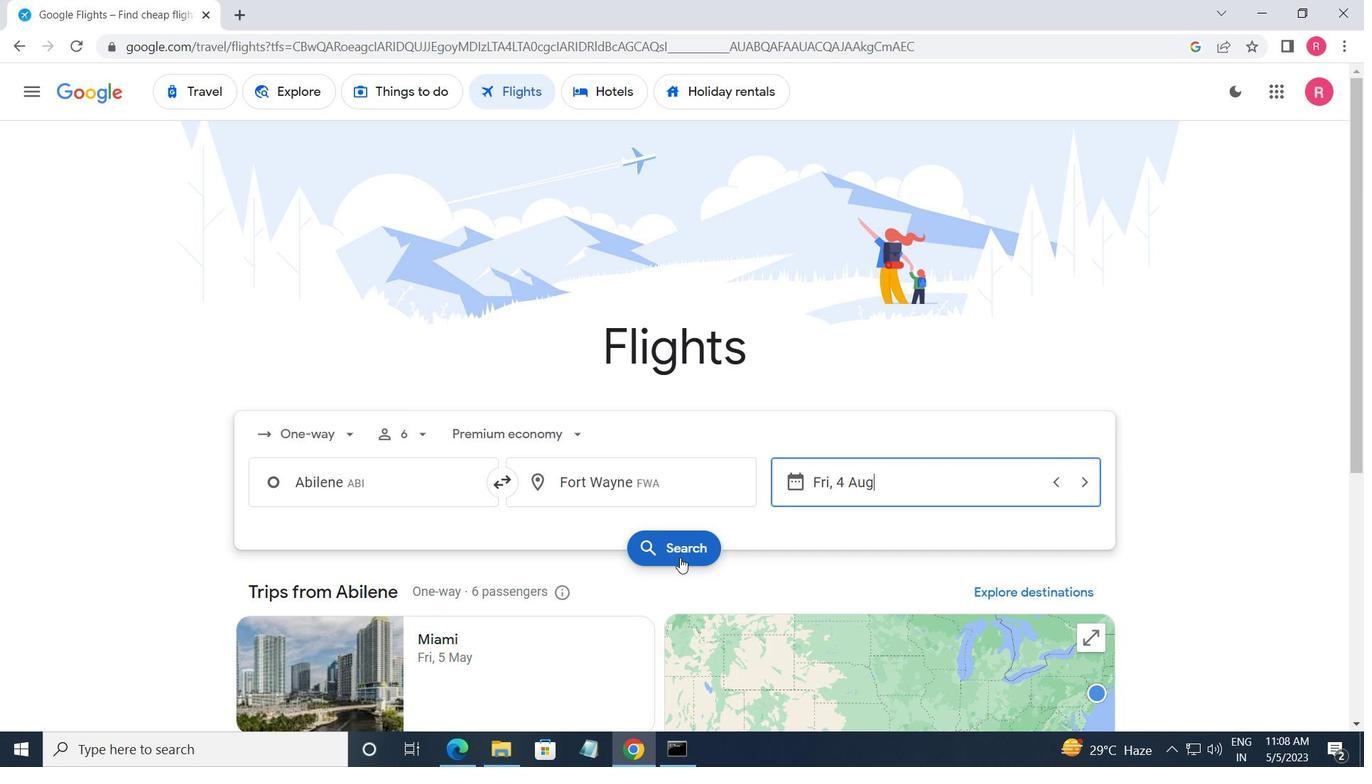 
Action: Mouse pressed left at (679, 558)
Screenshot: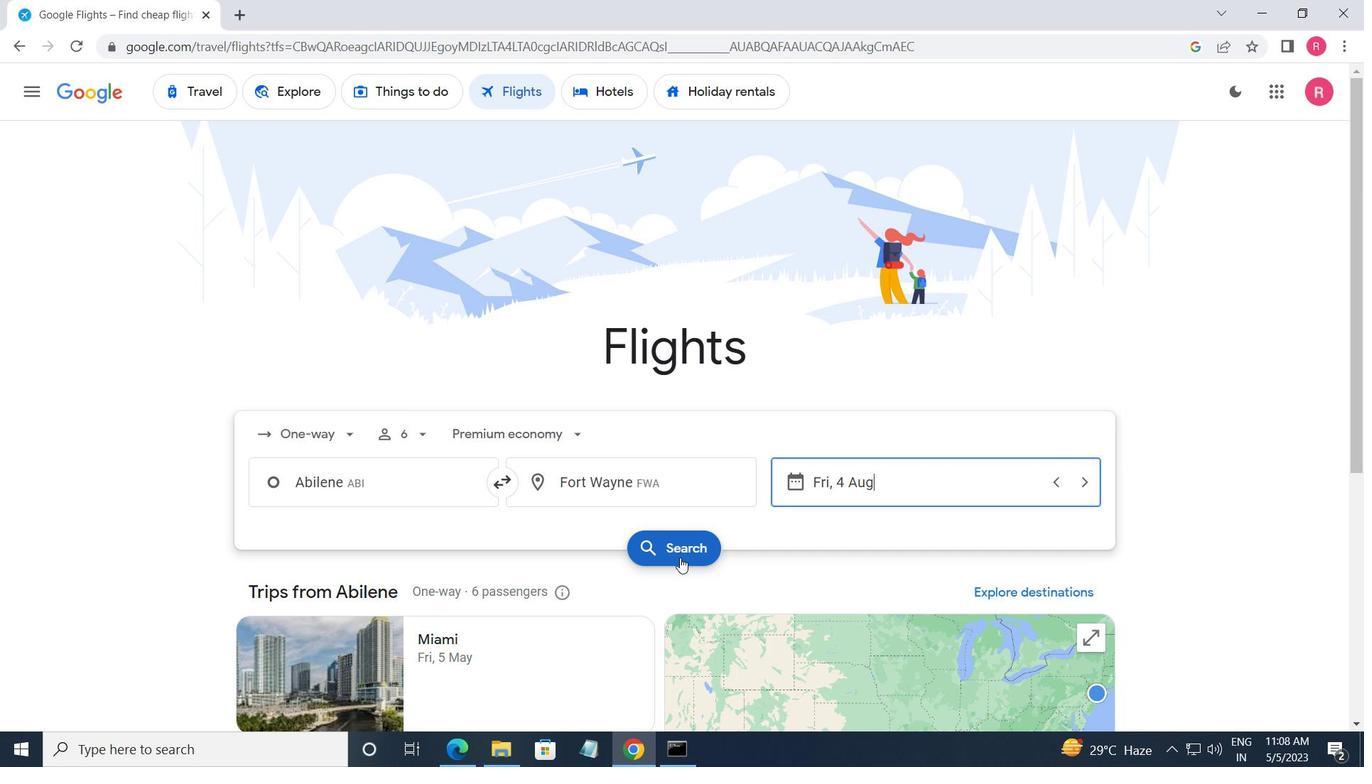 
Action: Mouse moved to (286, 263)
Screenshot: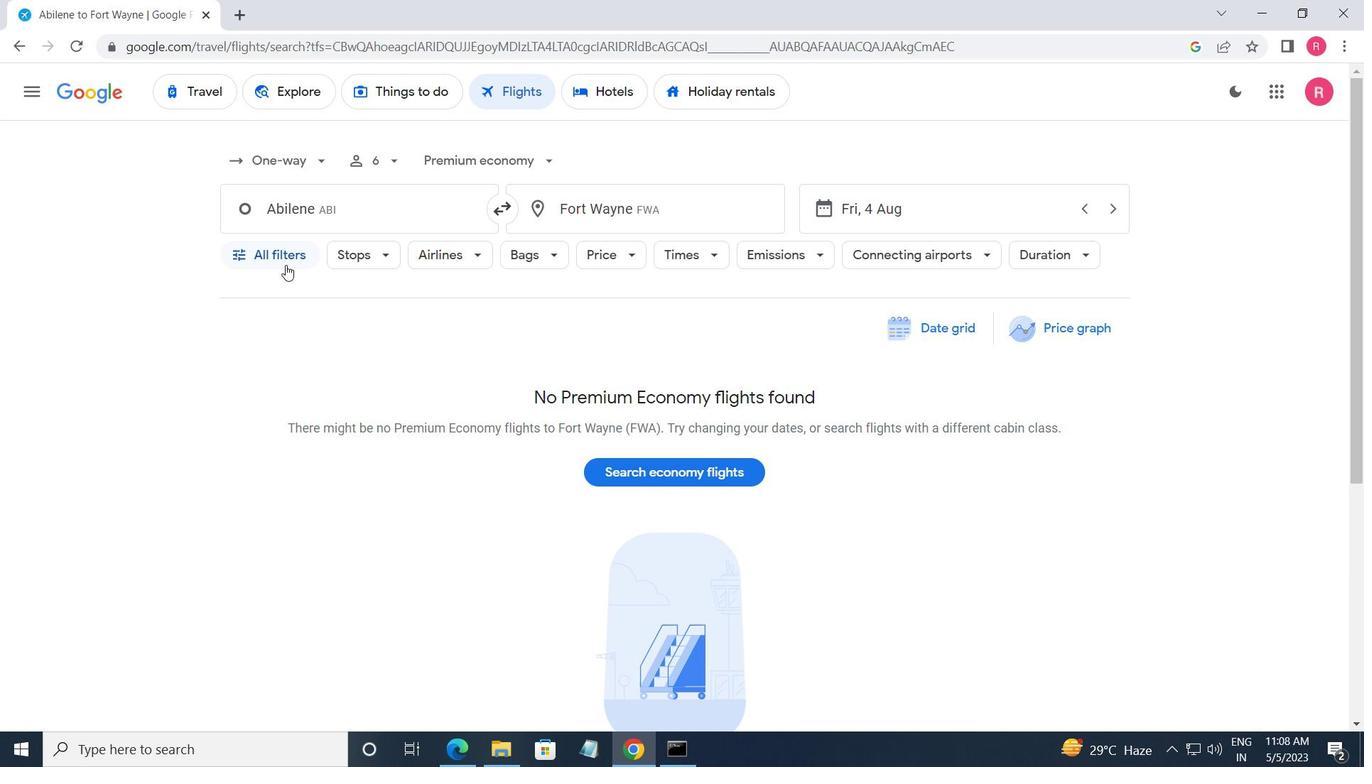 
Action: Mouse pressed left at (286, 263)
Screenshot: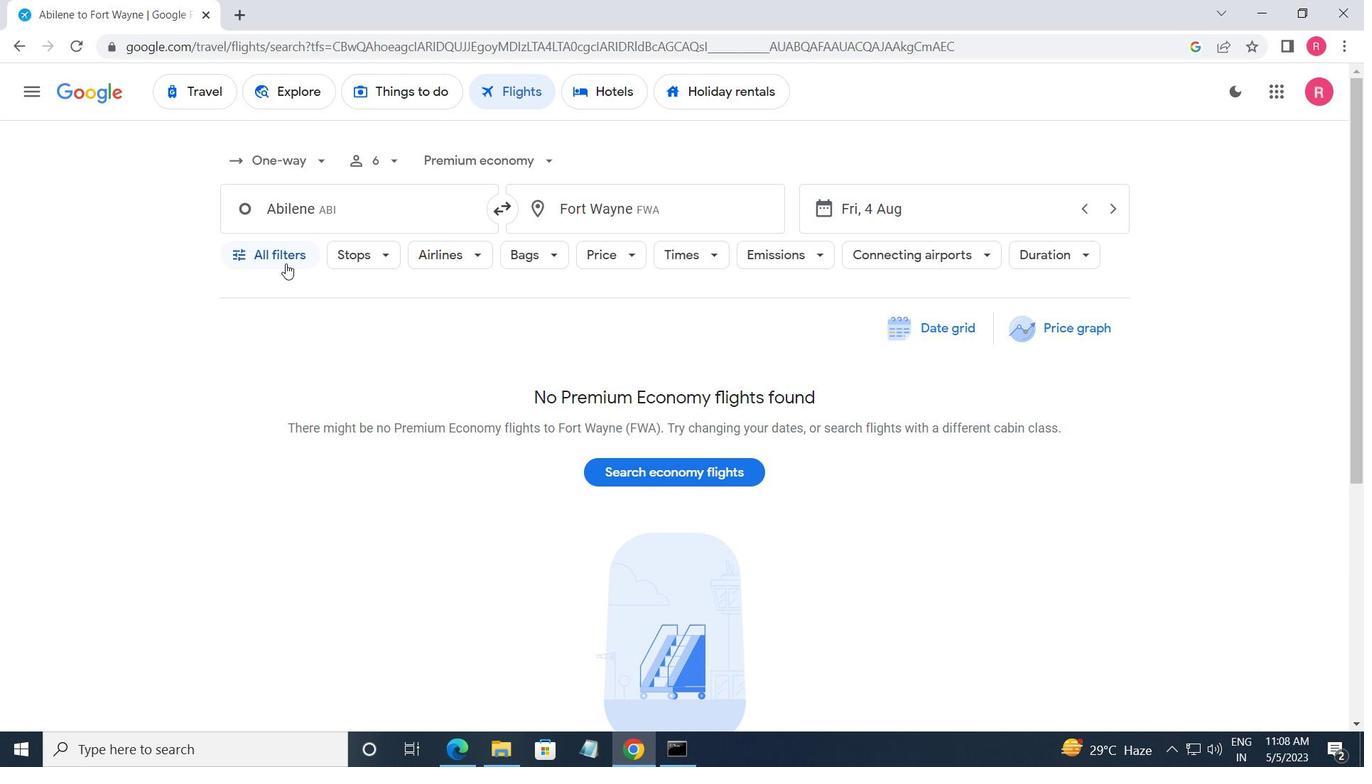 
Action: Mouse moved to (307, 363)
Screenshot: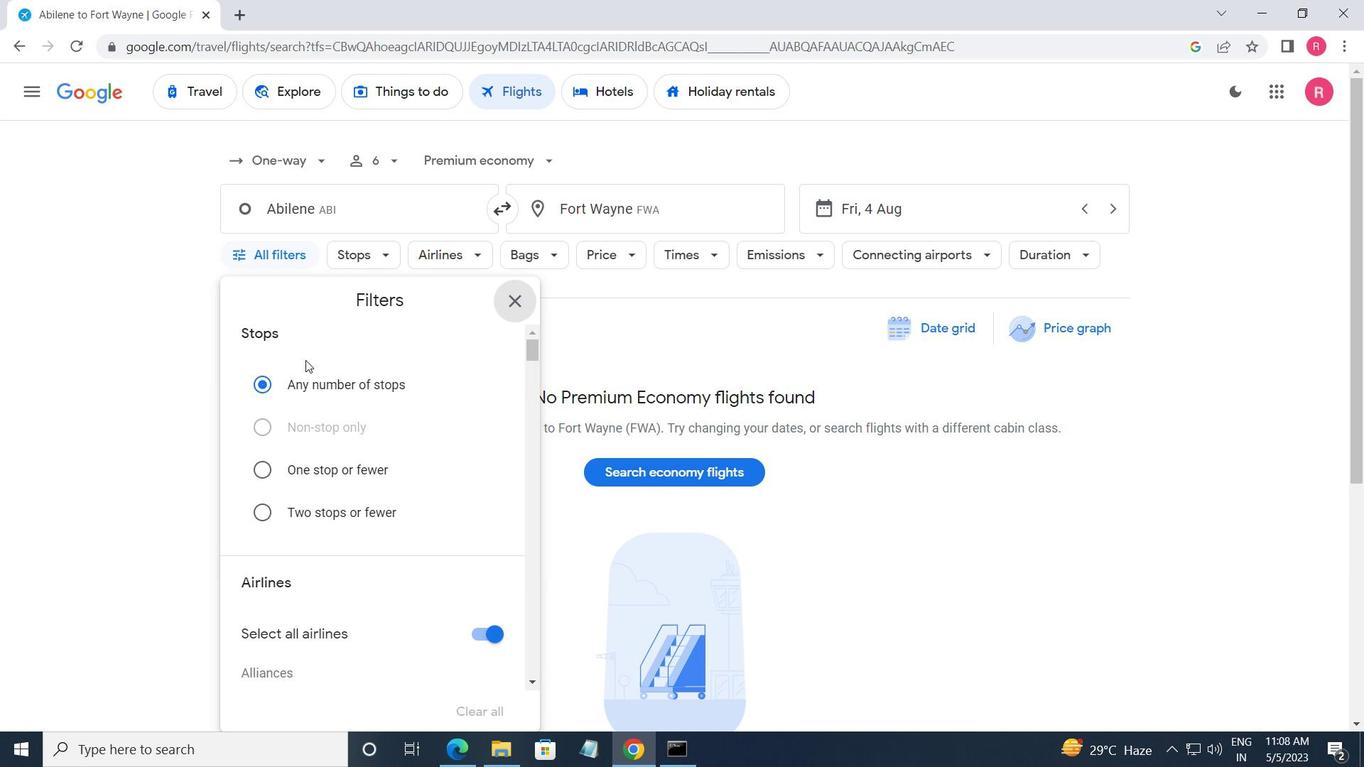 
Action: Mouse scrolled (307, 363) with delta (0, 0)
Screenshot: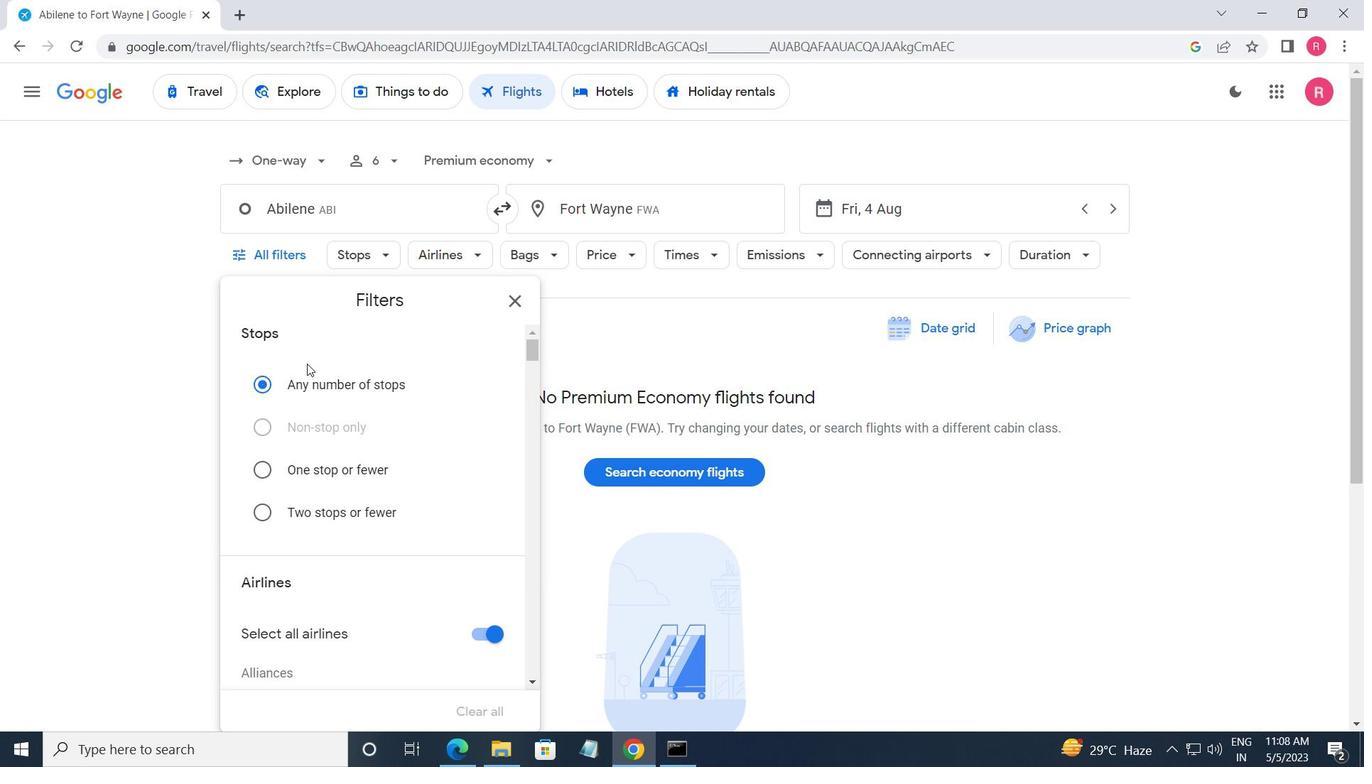 
Action: Mouse scrolled (307, 363) with delta (0, 0)
Screenshot: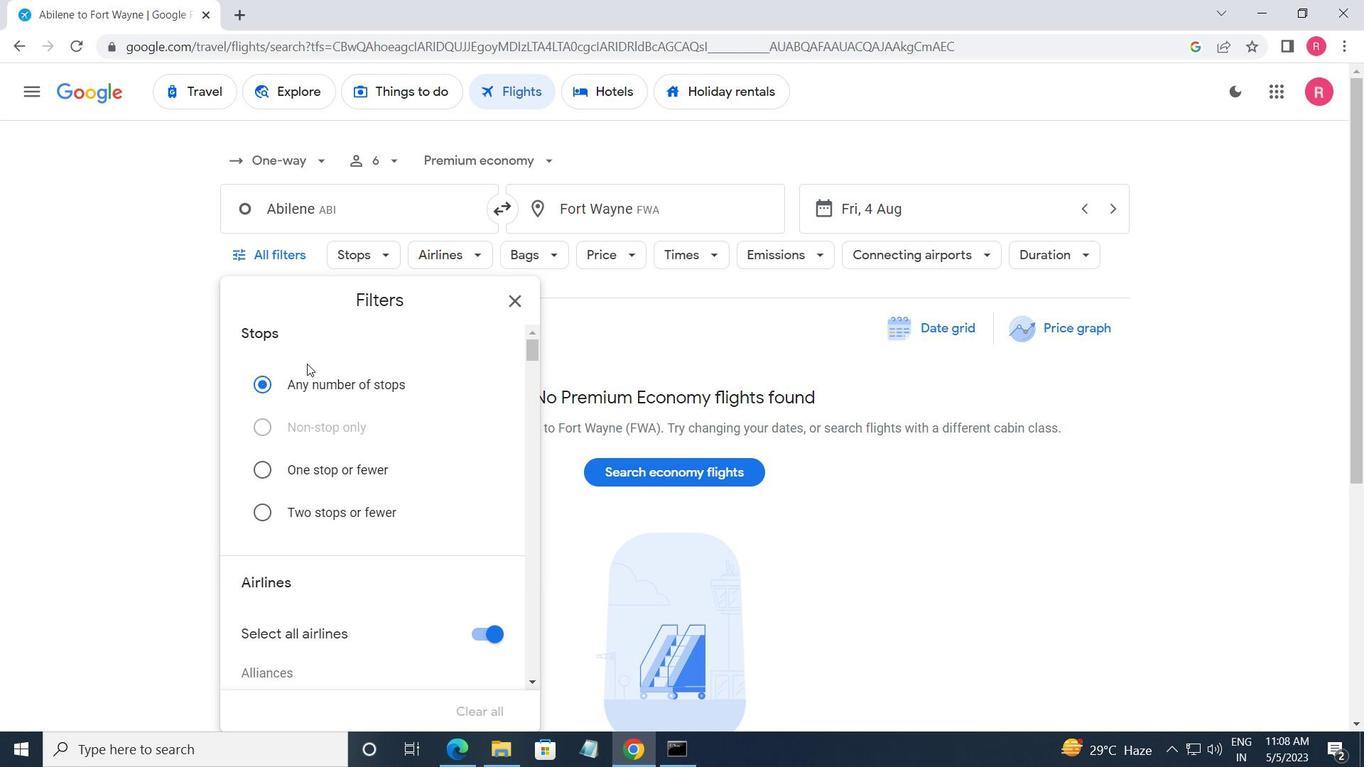 
Action: Mouse scrolled (307, 363) with delta (0, 0)
Screenshot: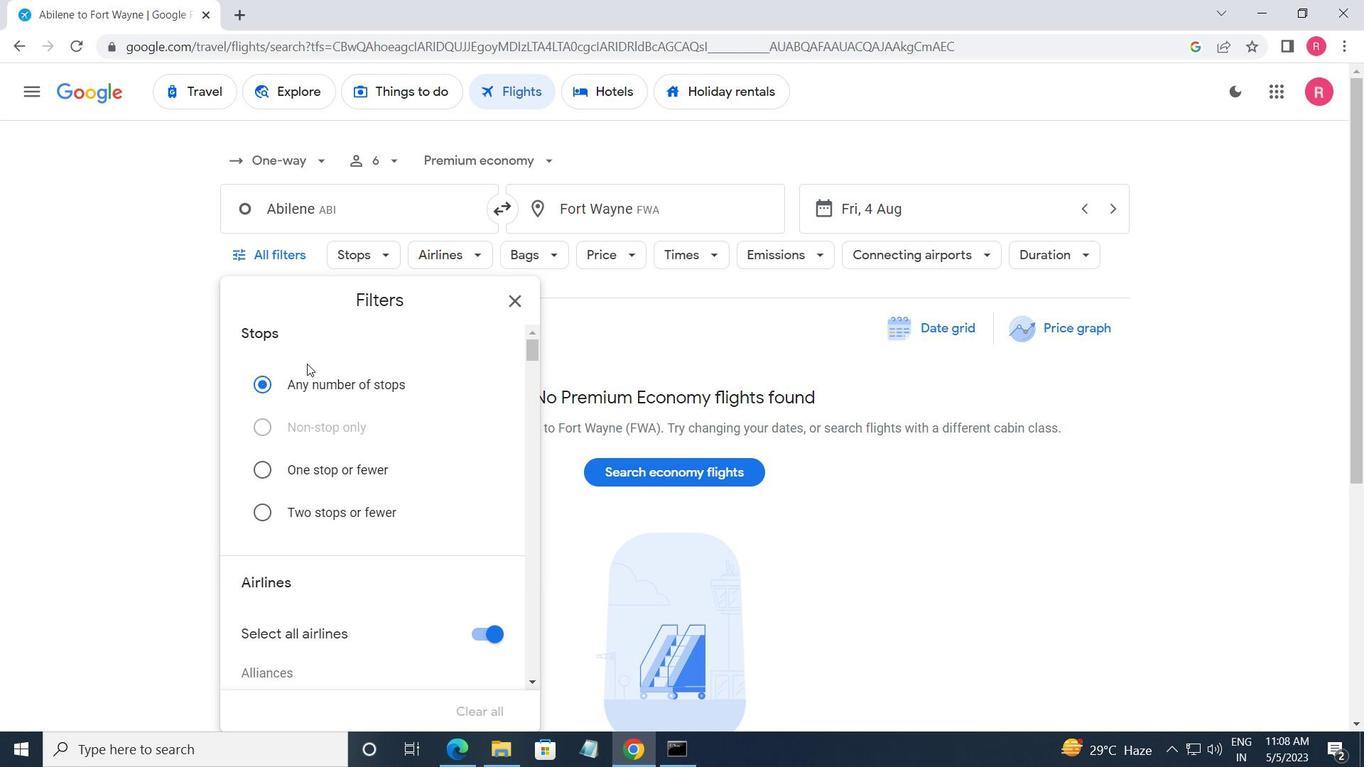 
Action: Mouse scrolled (307, 363) with delta (0, 0)
Screenshot: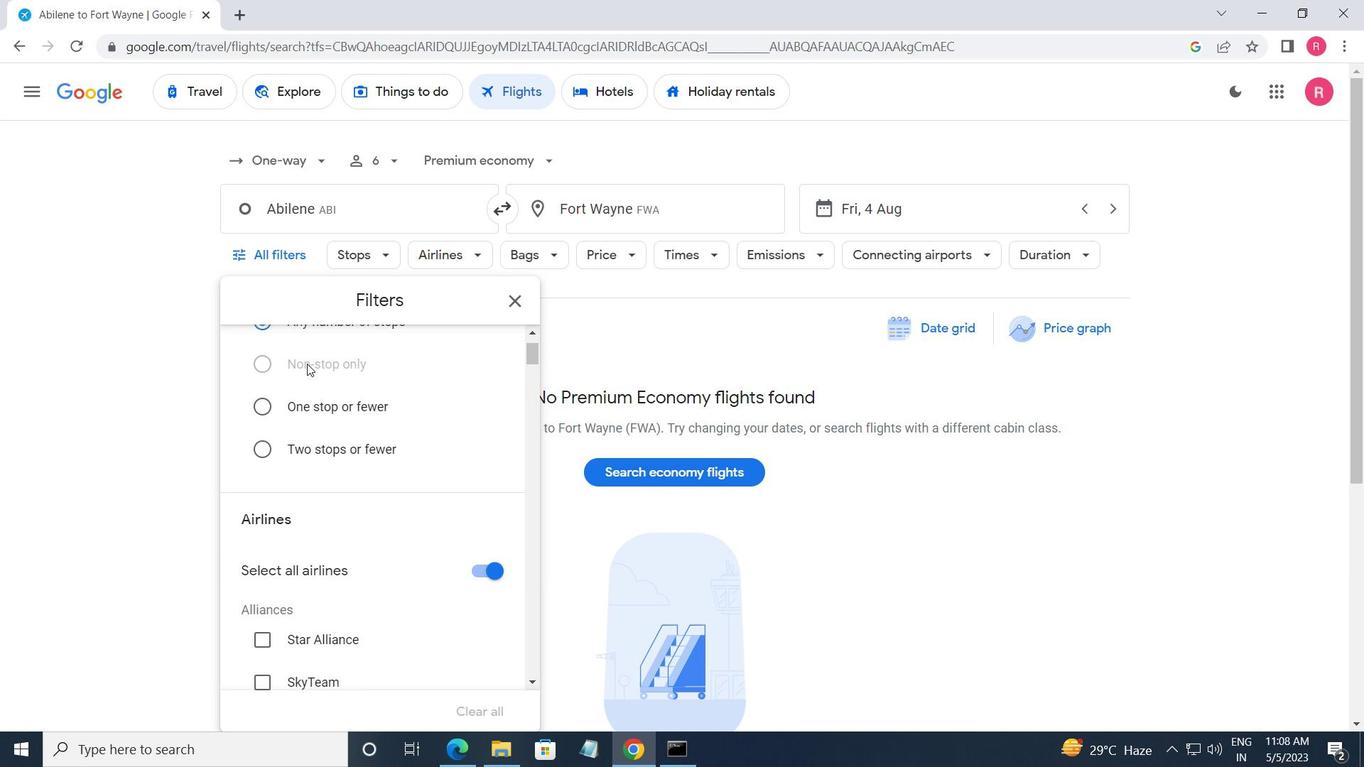 
Action: Mouse scrolled (307, 363) with delta (0, 0)
Screenshot: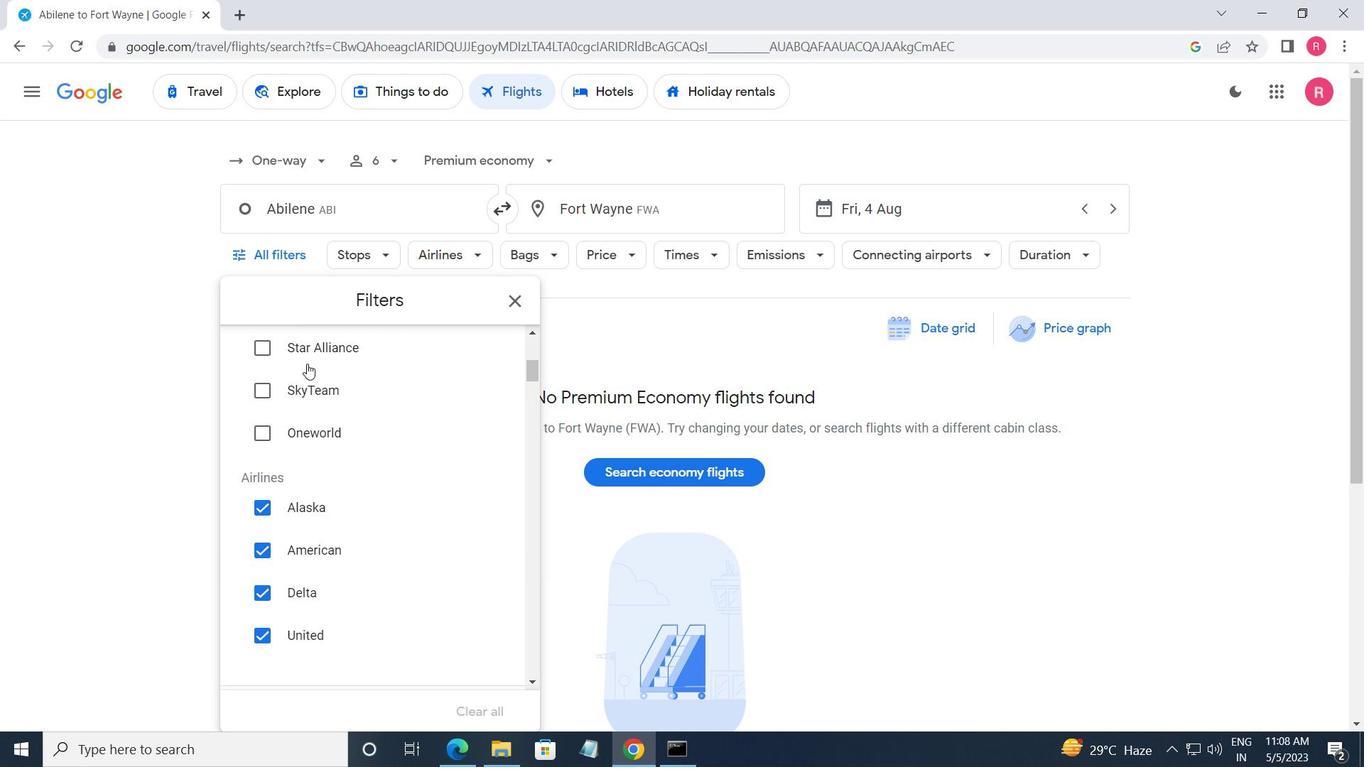 
Action: Mouse moved to (479, 509)
Screenshot: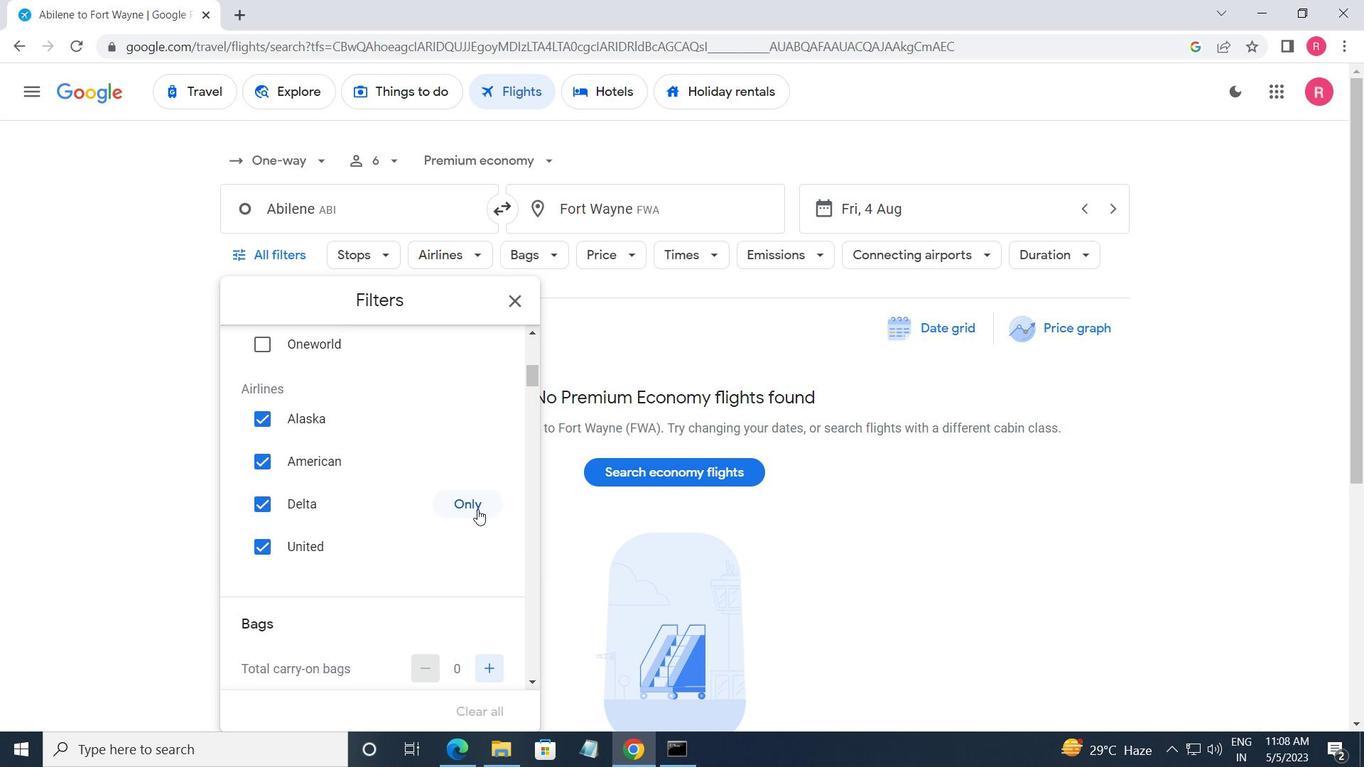 
Action: Mouse pressed left at (479, 509)
Screenshot: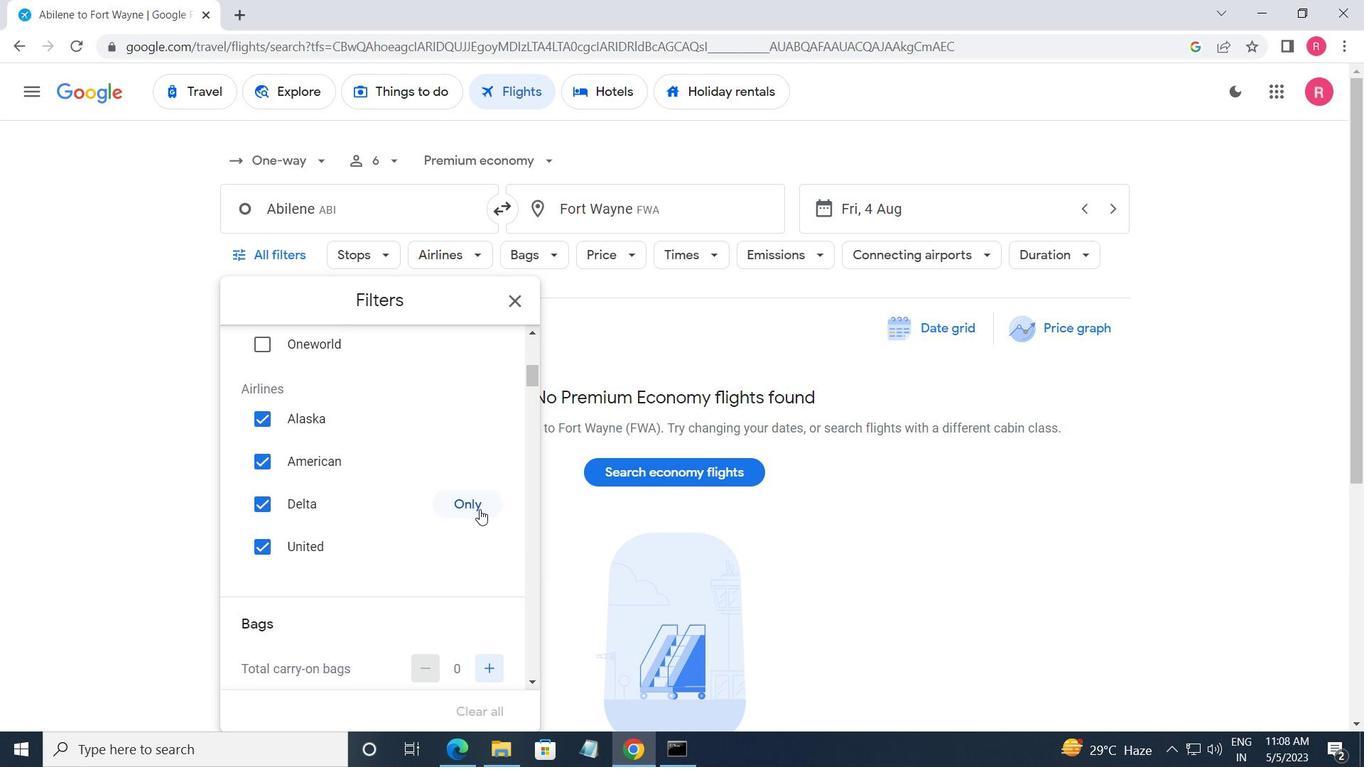 
Action: Mouse moved to (459, 511)
Screenshot: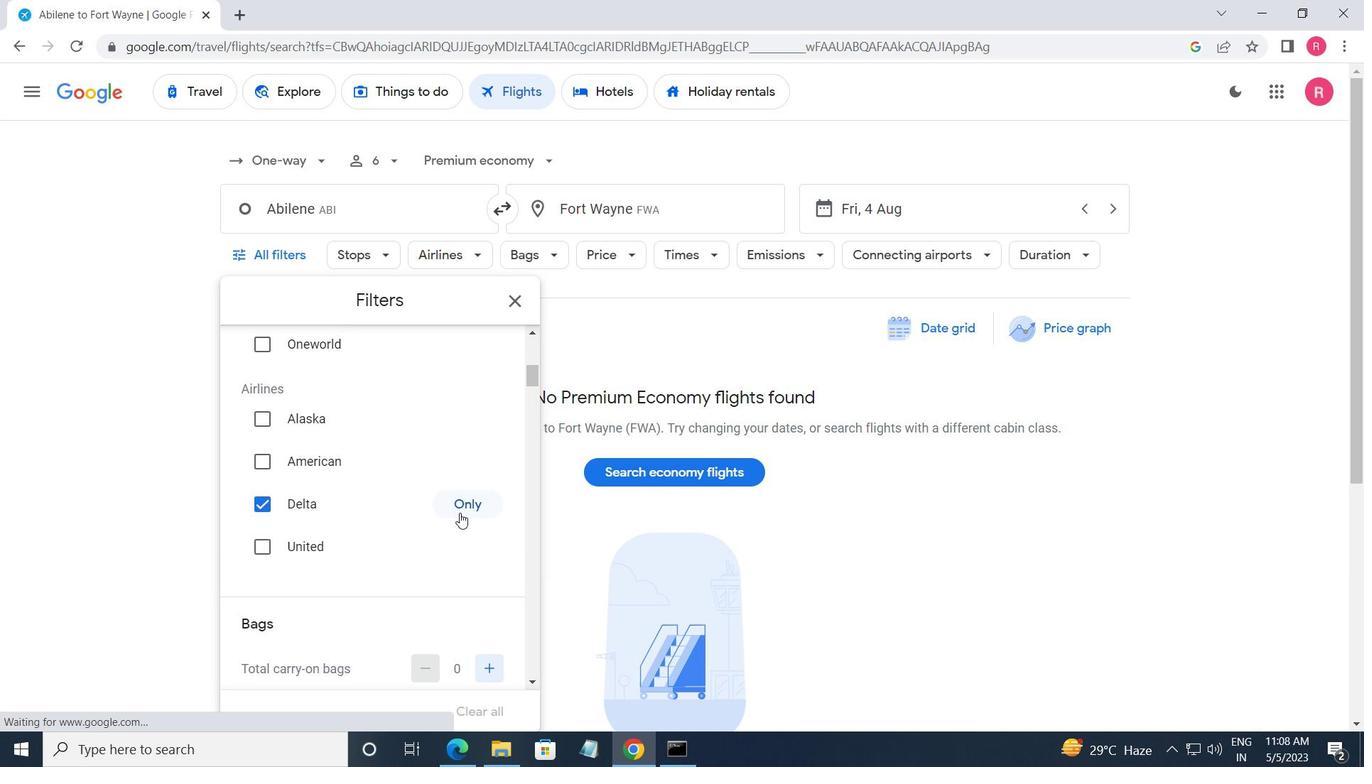 
Action: Mouse scrolled (459, 511) with delta (0, 0)
Screenshot: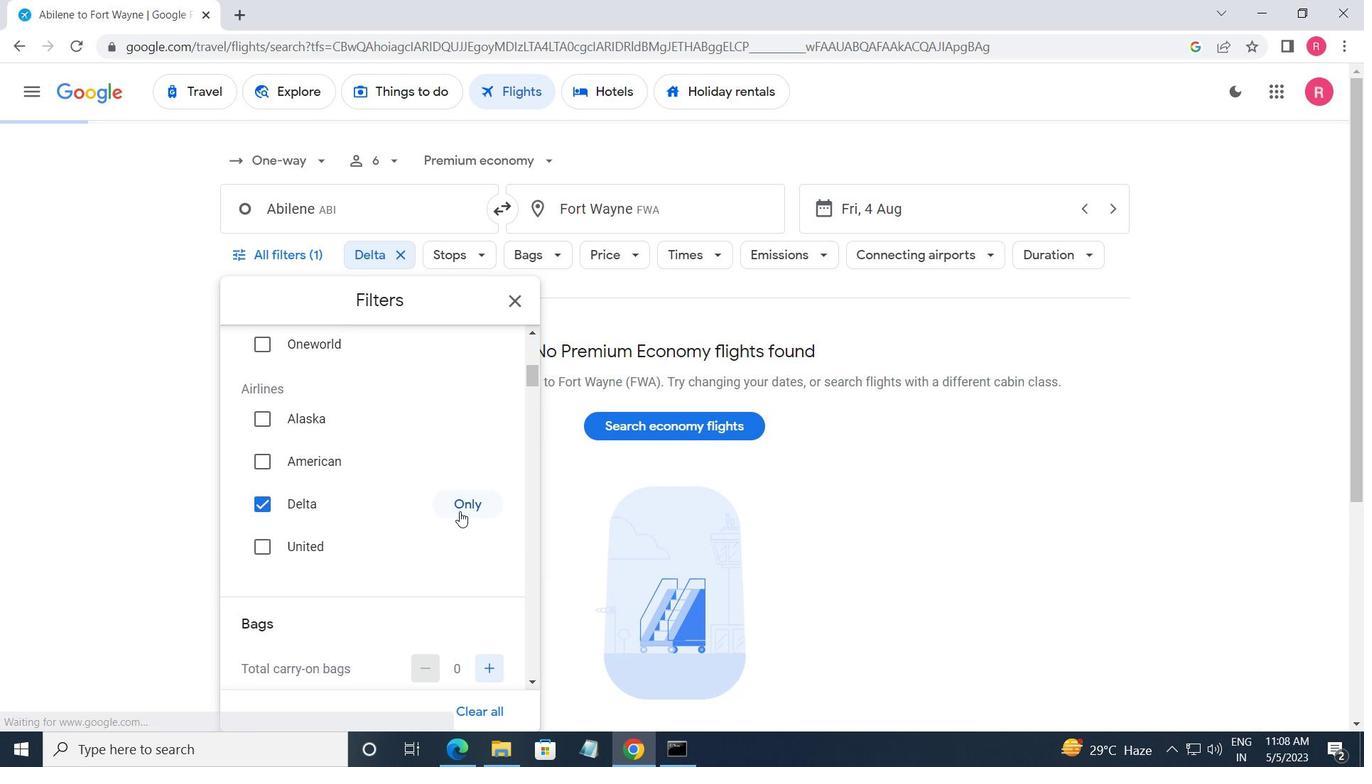 
Action: Mouse scrolled (459, 511) with delta (0, 0)
Screenshot: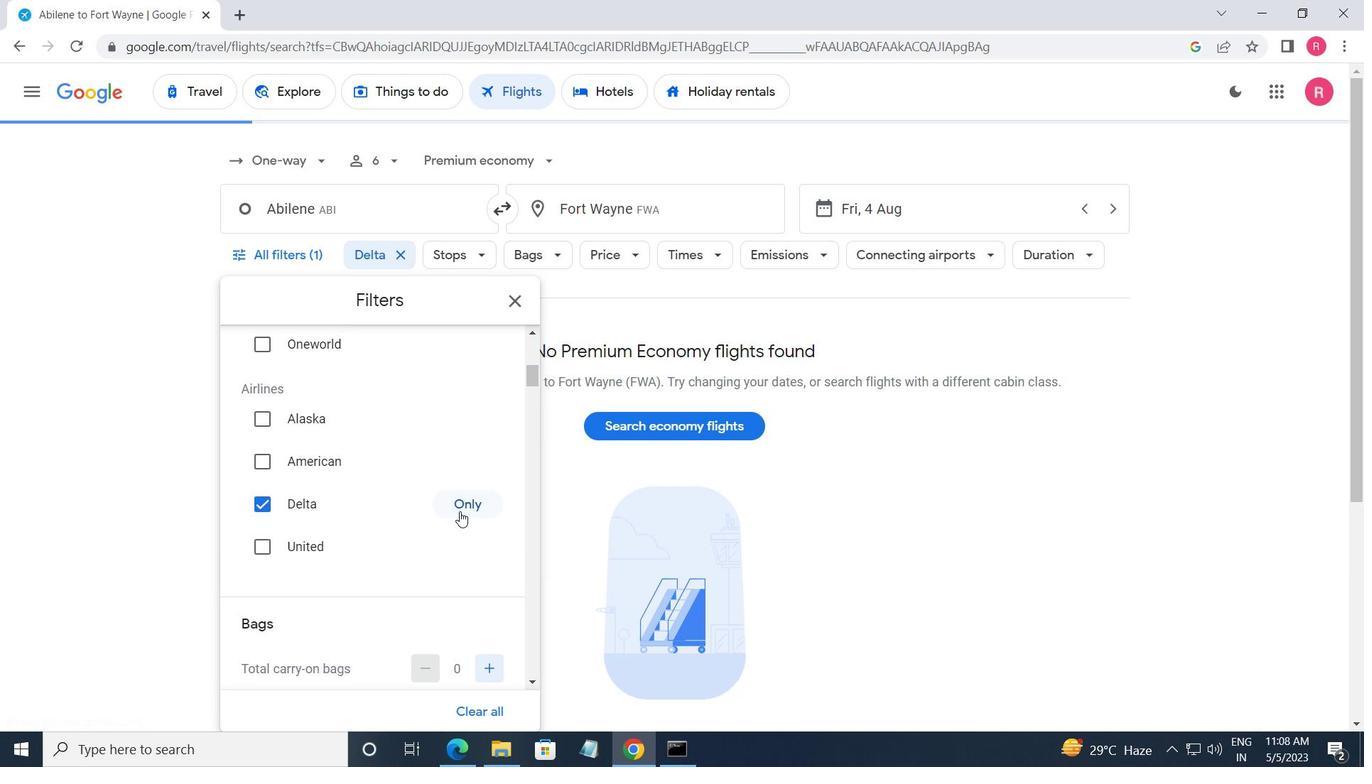
Action: Mouse moved to (494, 486)
Screenshot: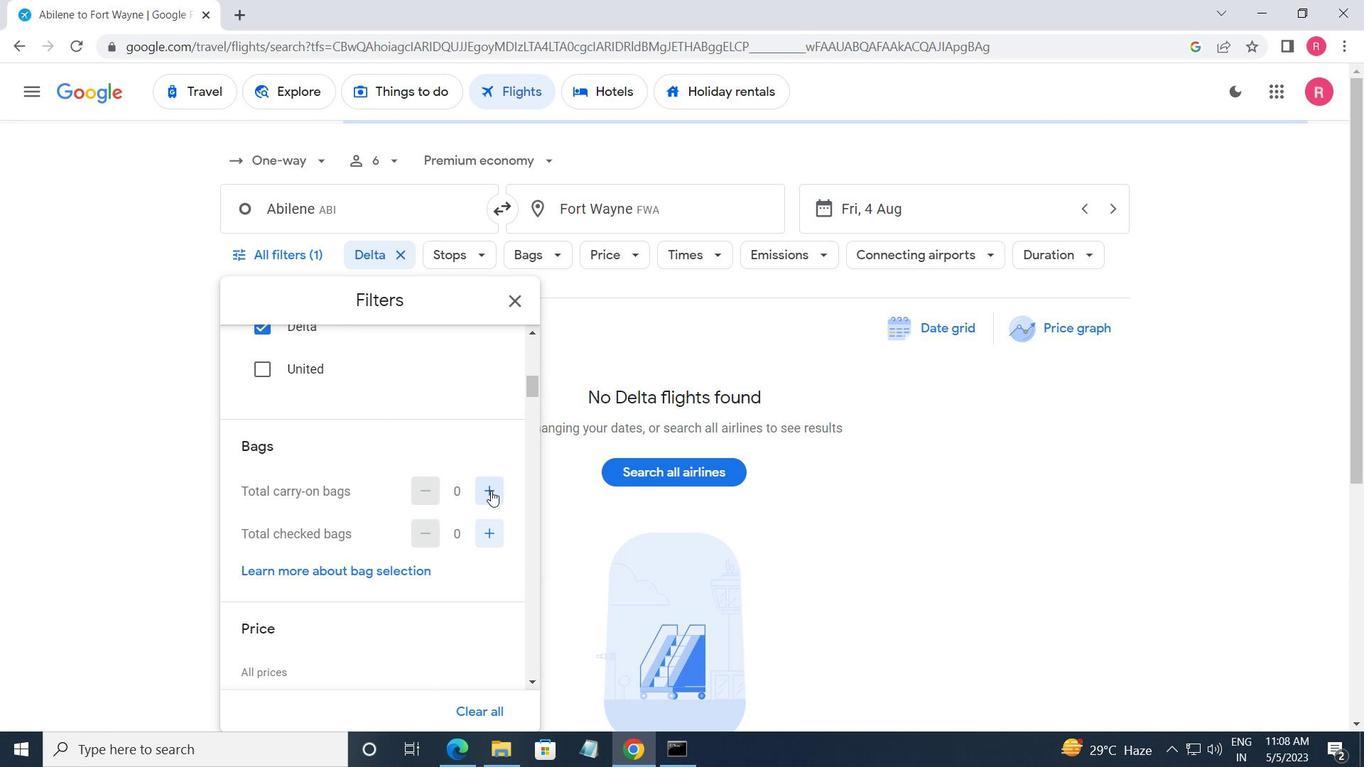 
Action: Mouse pressed left at (494, 486)
Screenshot: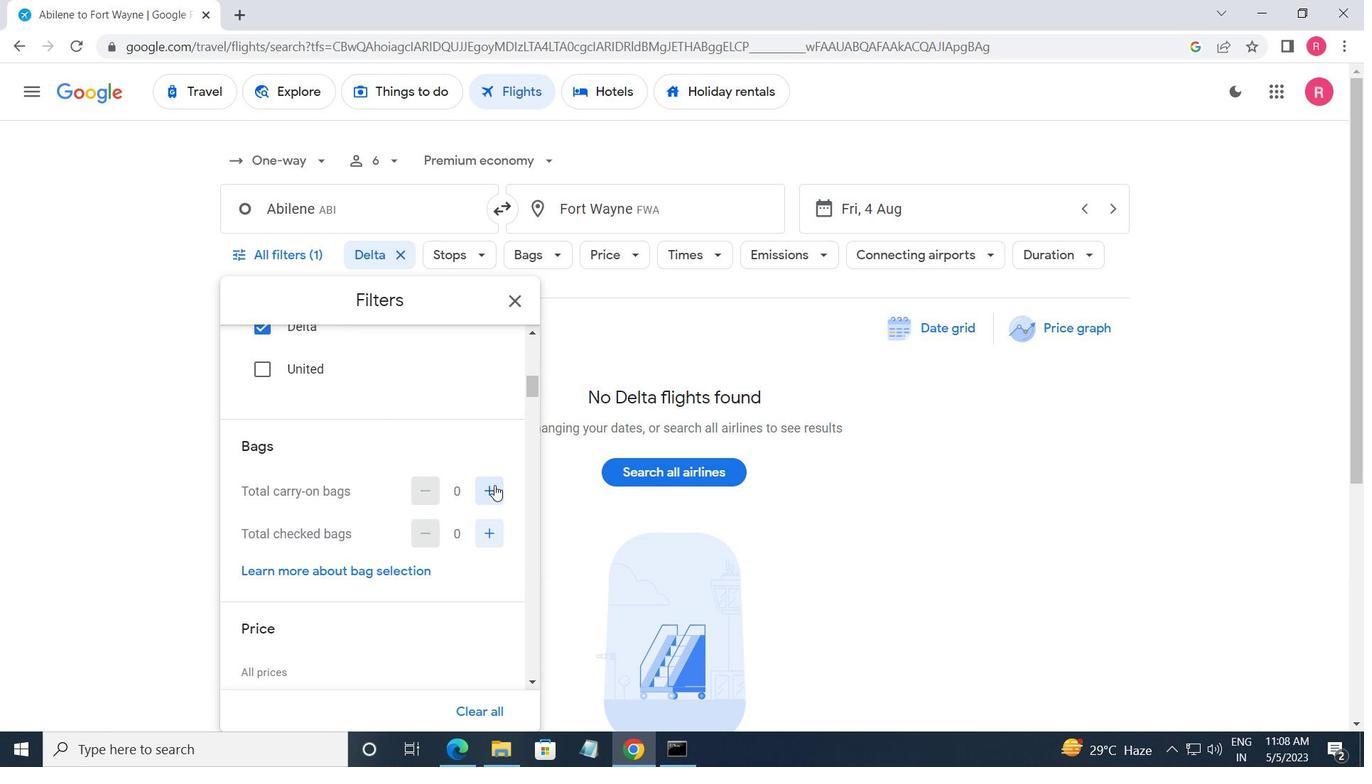 
Action: Mouse moved to (494, 484)
Screenshot: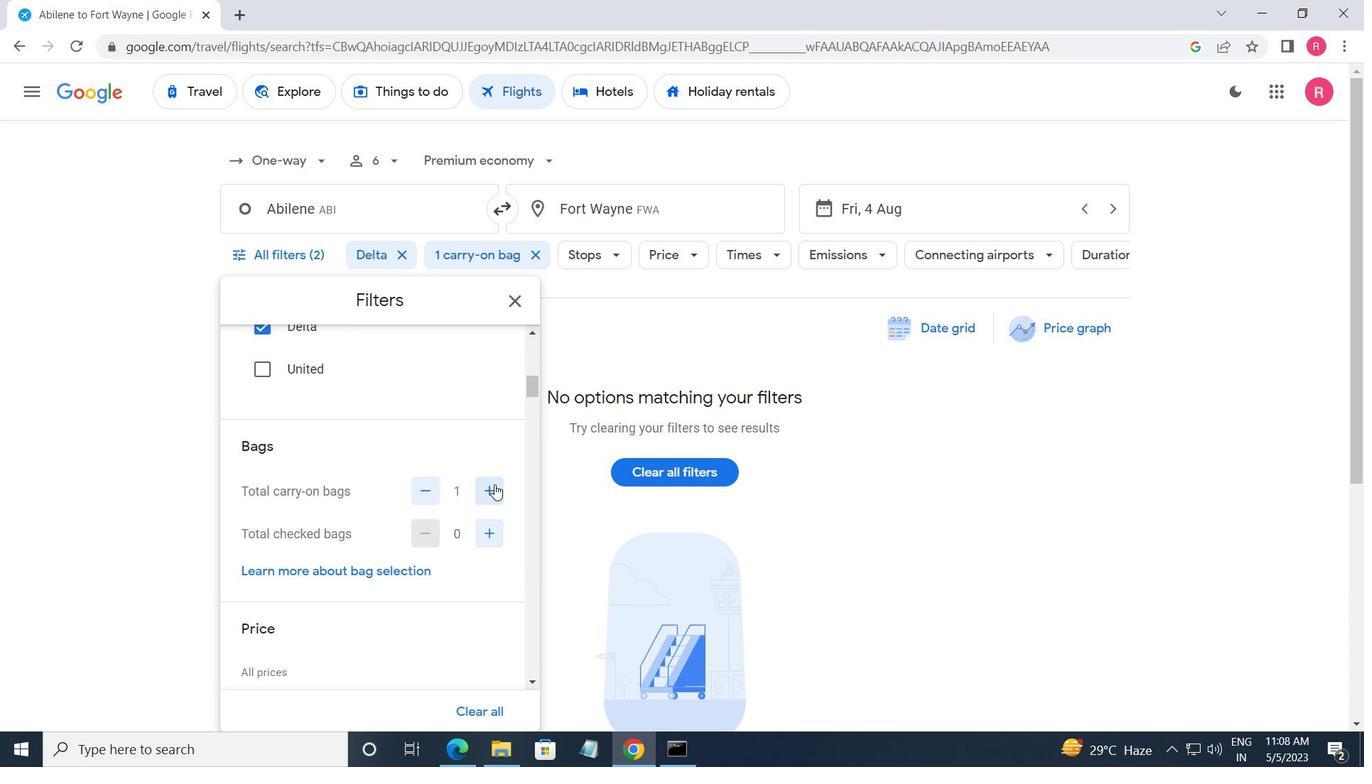 
Action: Mouse scrolled (494, 484) with delta (0, 0)
Screenshot: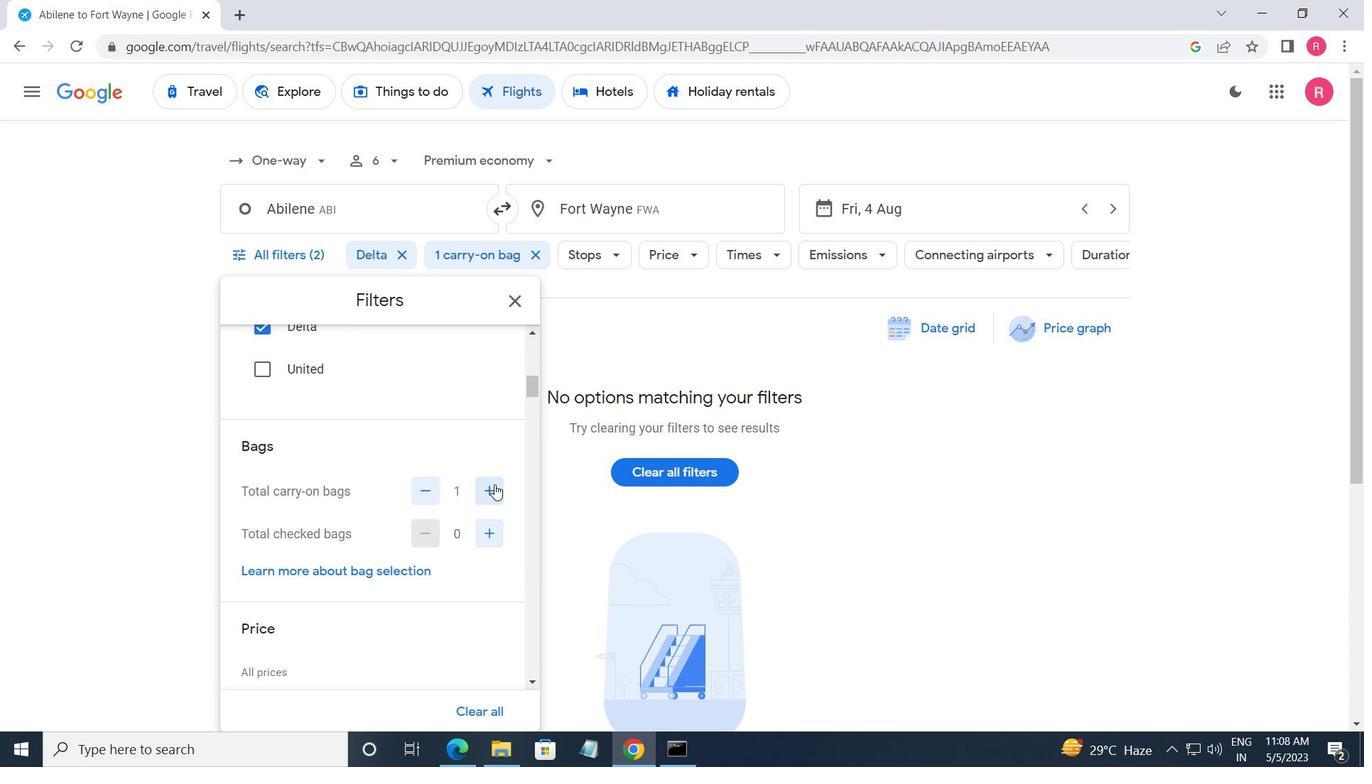 
Action: Mouse scrolled (494, 484) with delta (0, 0)
Screenshot: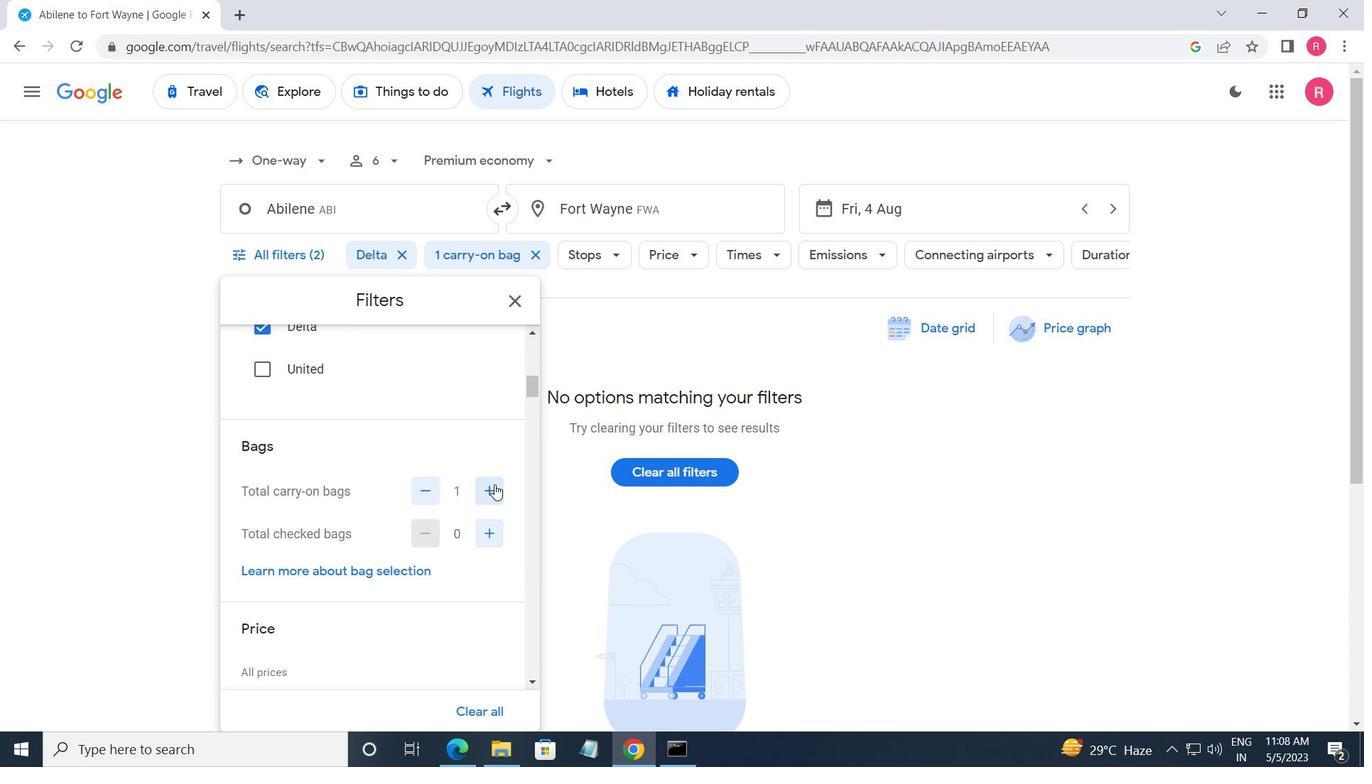 
Action: Mouse scrolled (494, 484) with delta (0, 0)
Screenshot: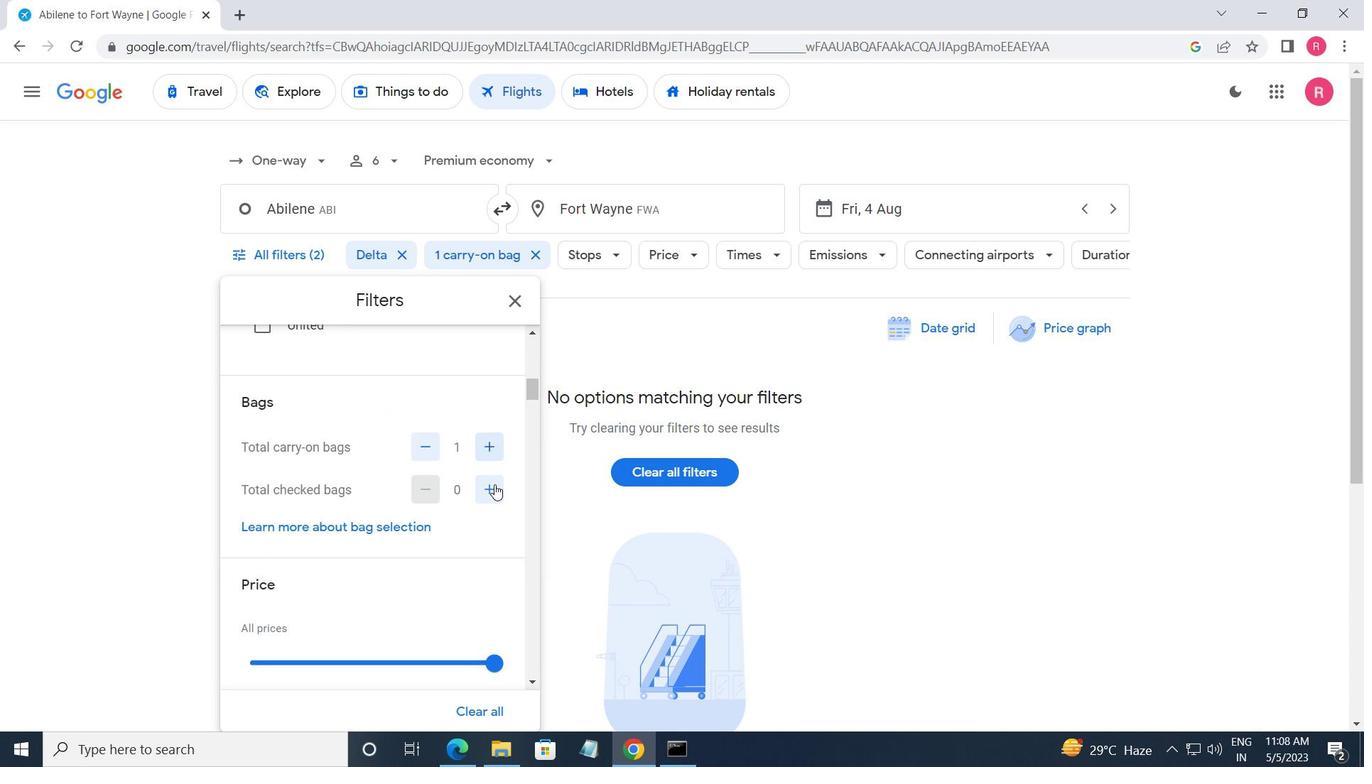 
Action: Mouse moved to (508, 437)
Screenshot: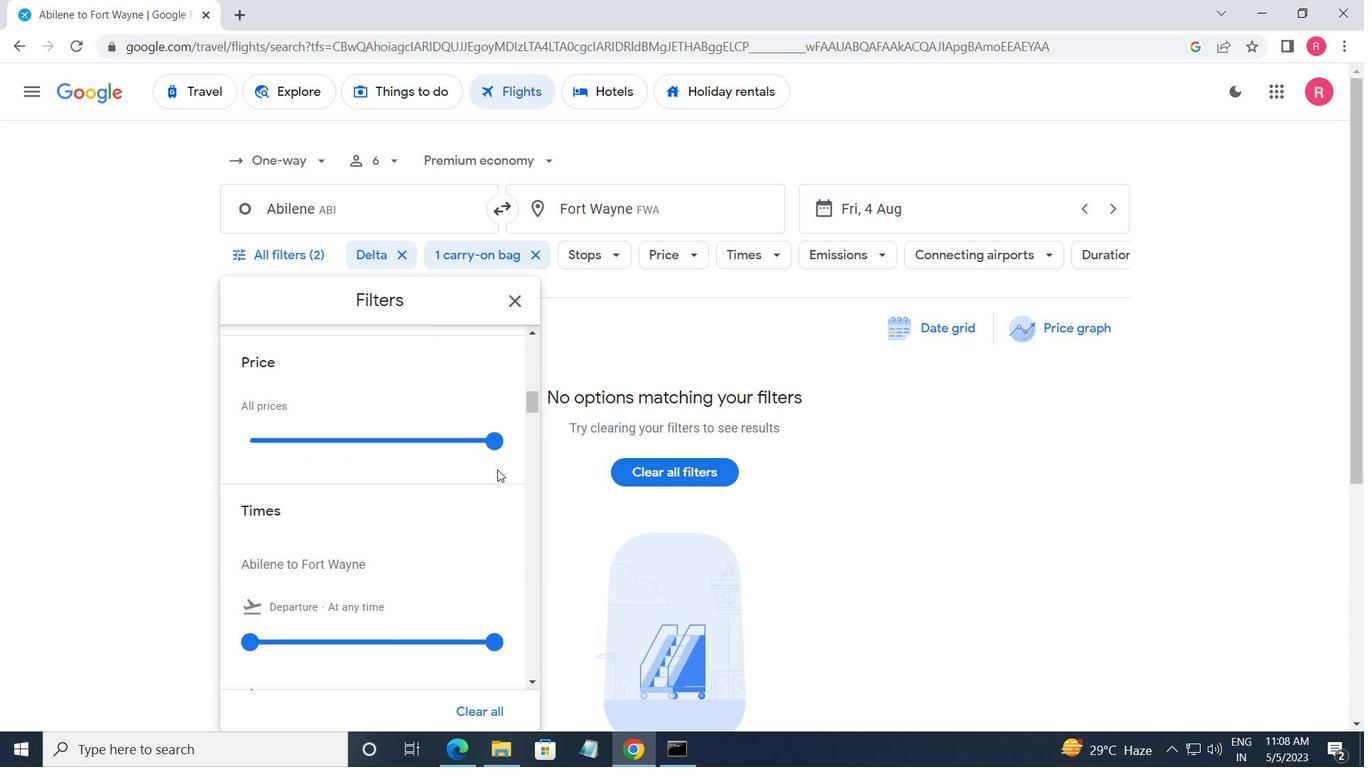 
Action: Mouse pressed left at (508, 437)
Screenshot: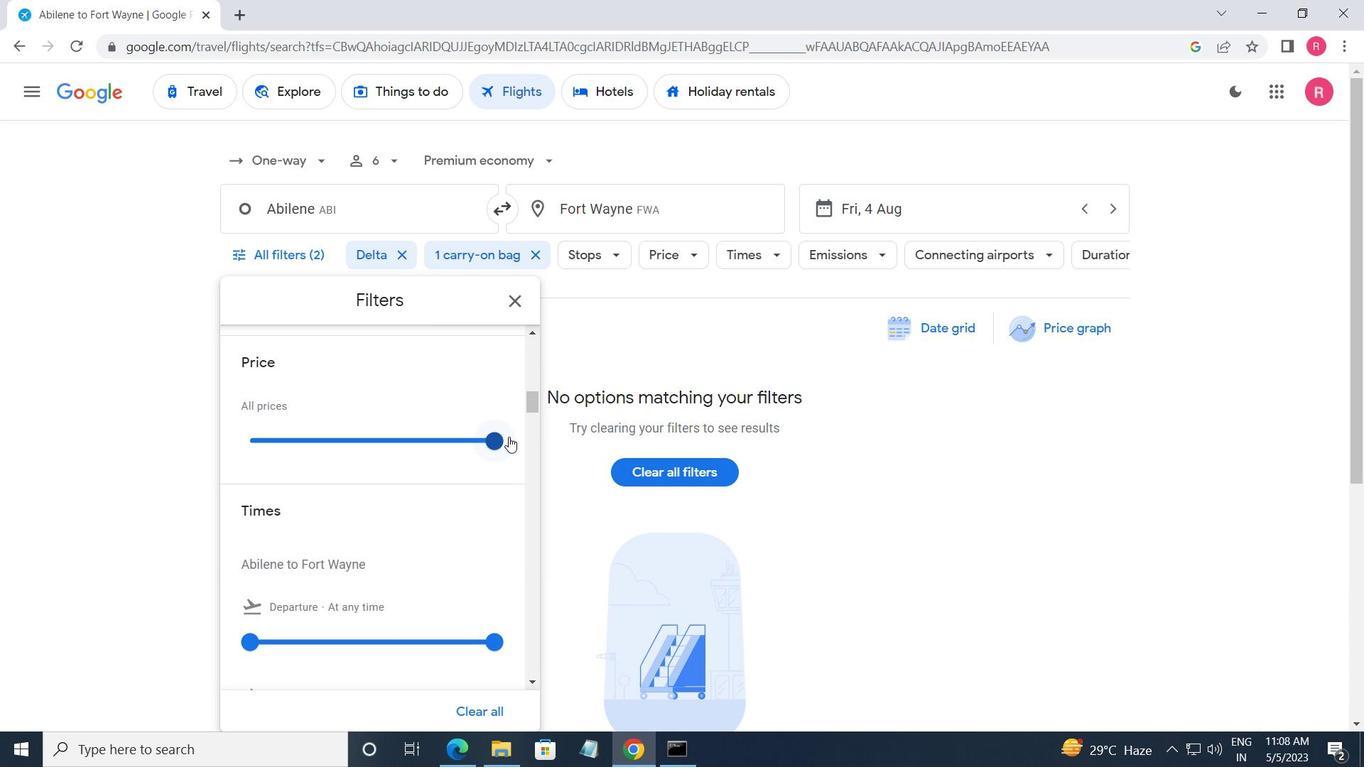 
Action: Mouse moved to (490, 464)
Screenshot: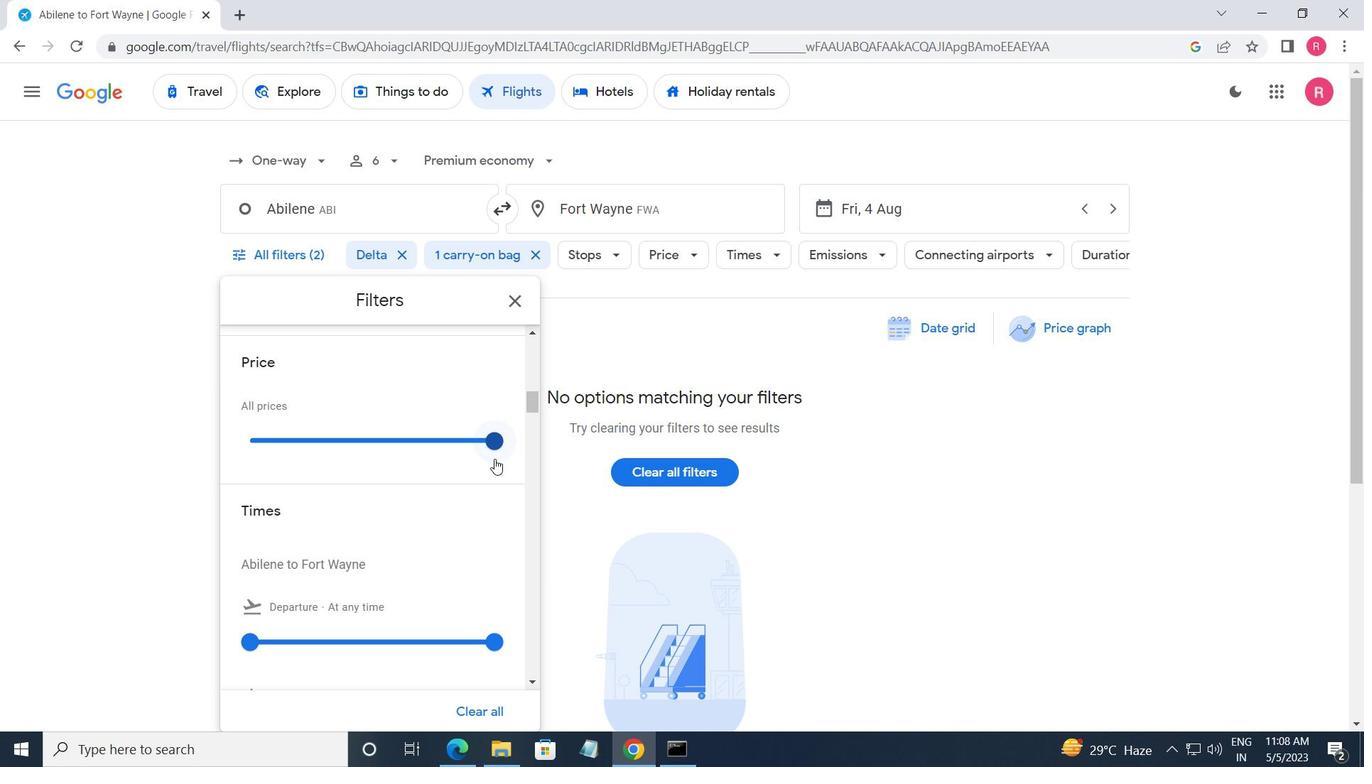 
Action: Mouse scrolled (490, 463) with delta (0, 0)
Screenshot: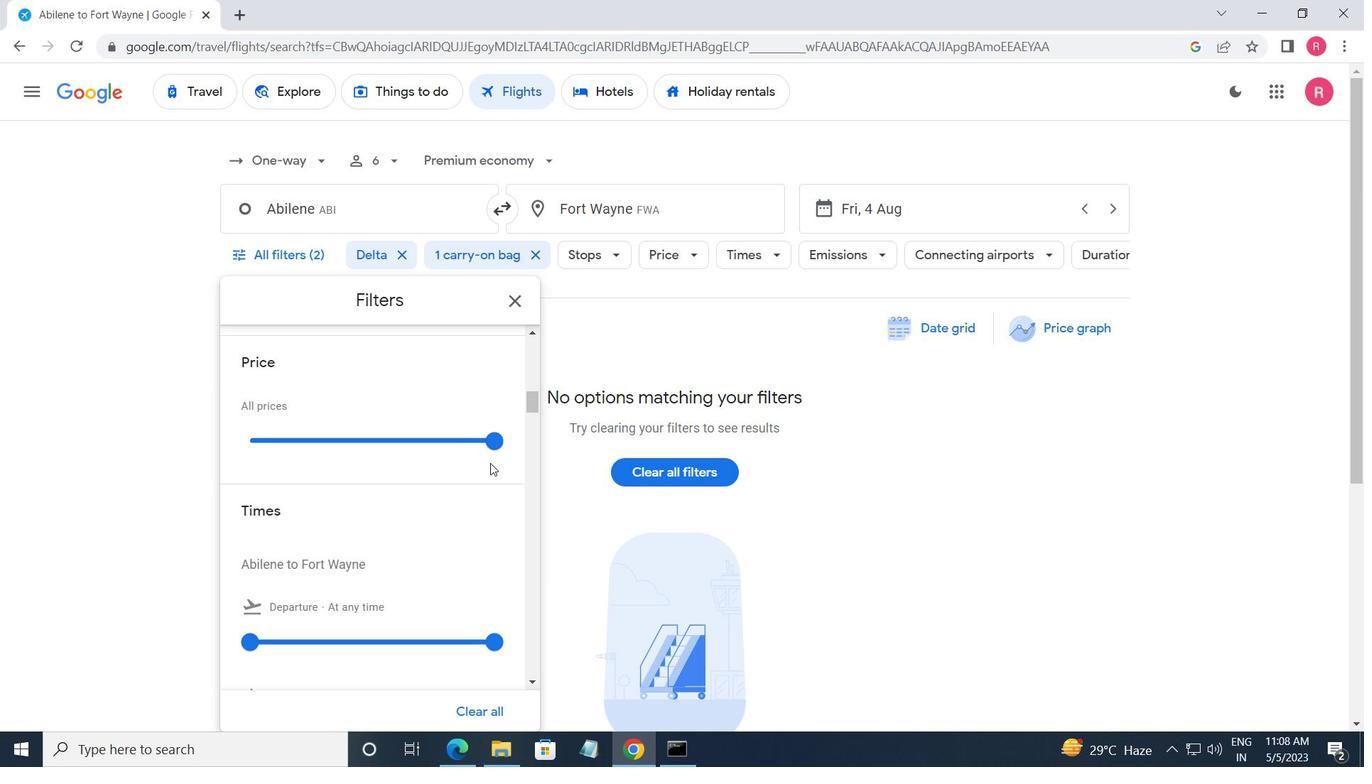 
Action: Mouse moved to (268, 553)
Screenshot: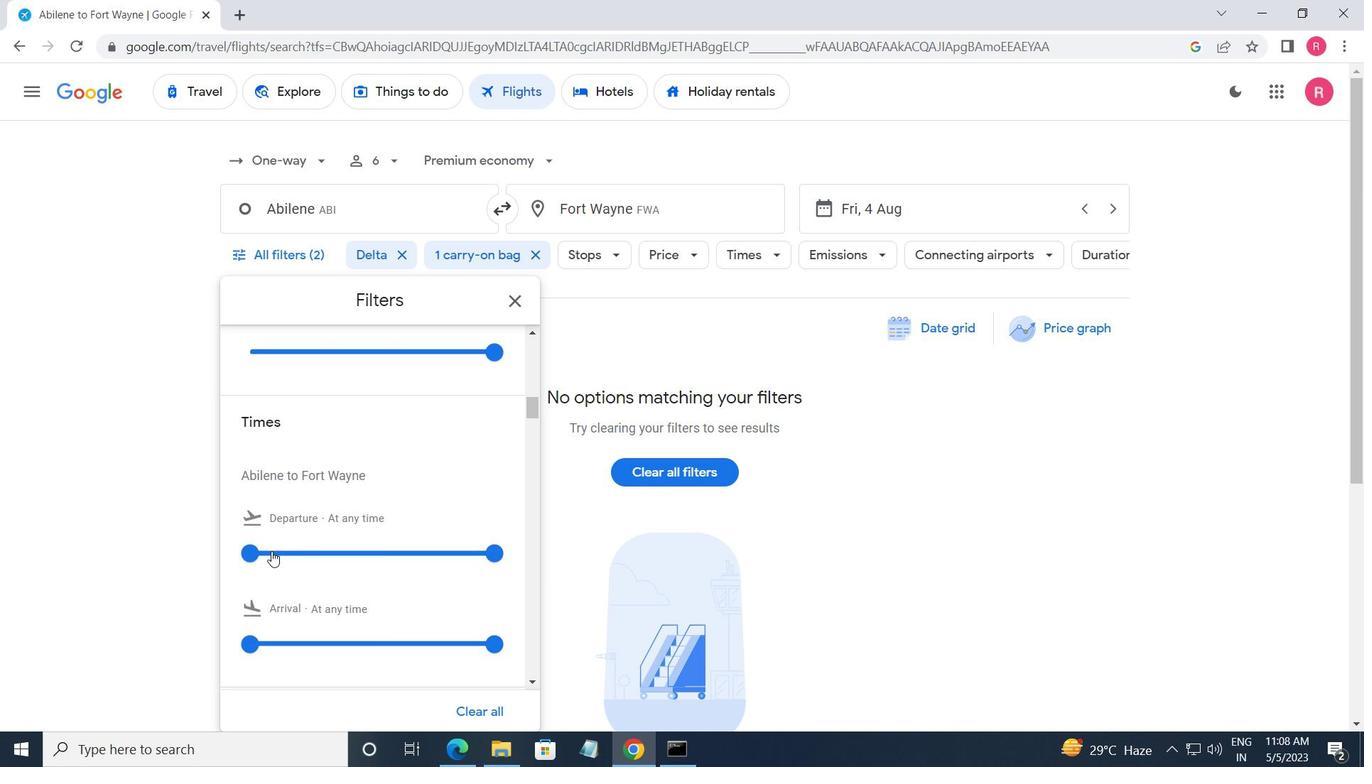 
Action: Mouse pressed left at (268, 553)
Screenshot: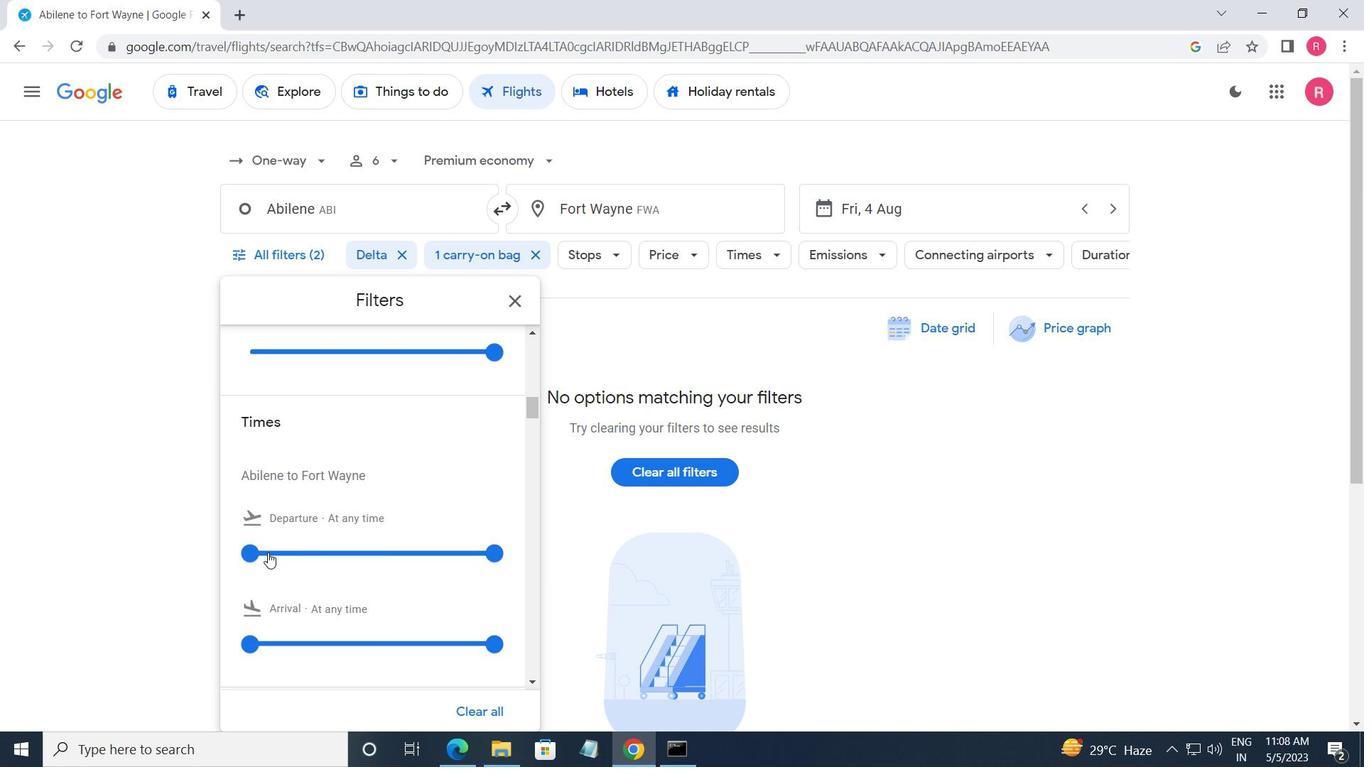 
Action: Mouse moved to (489, 550)
Screenshot: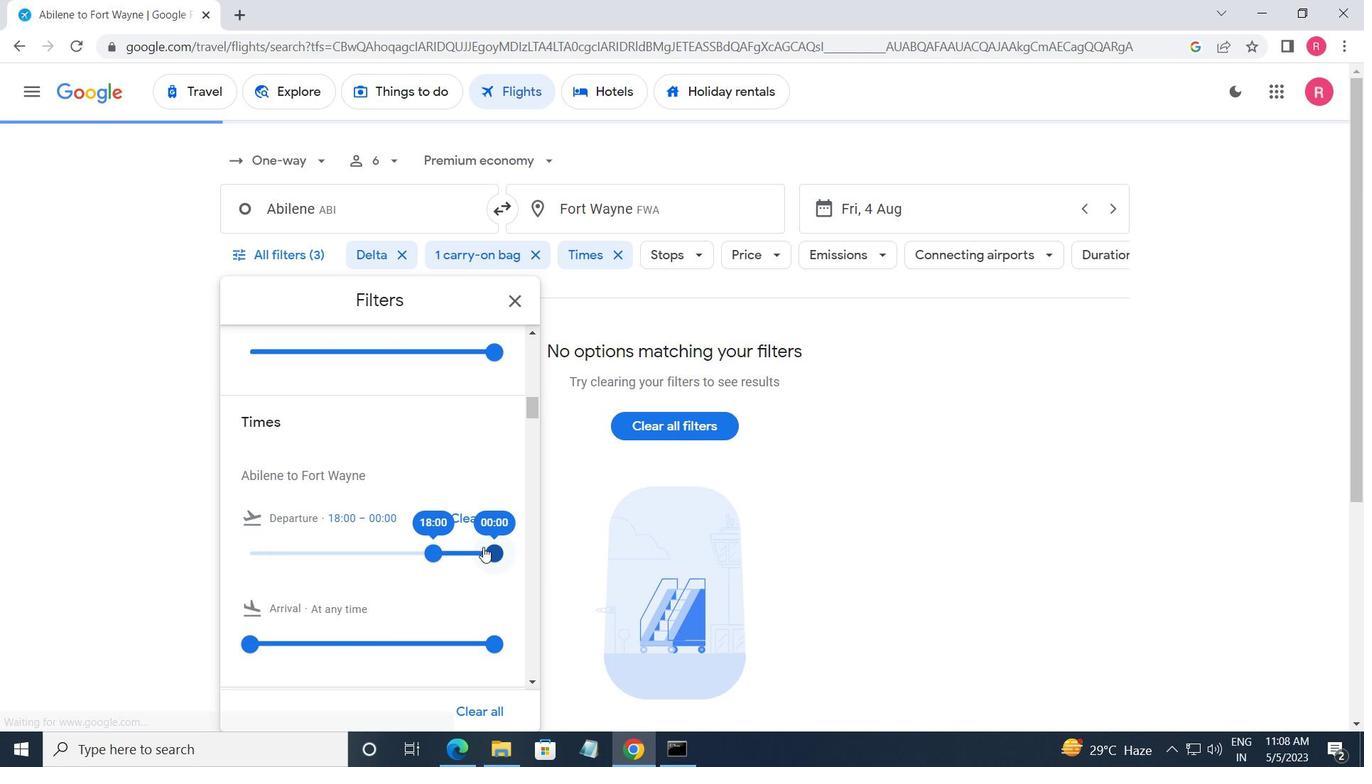 
Action: Mouse pressed left at (489, 550)
Screenshot: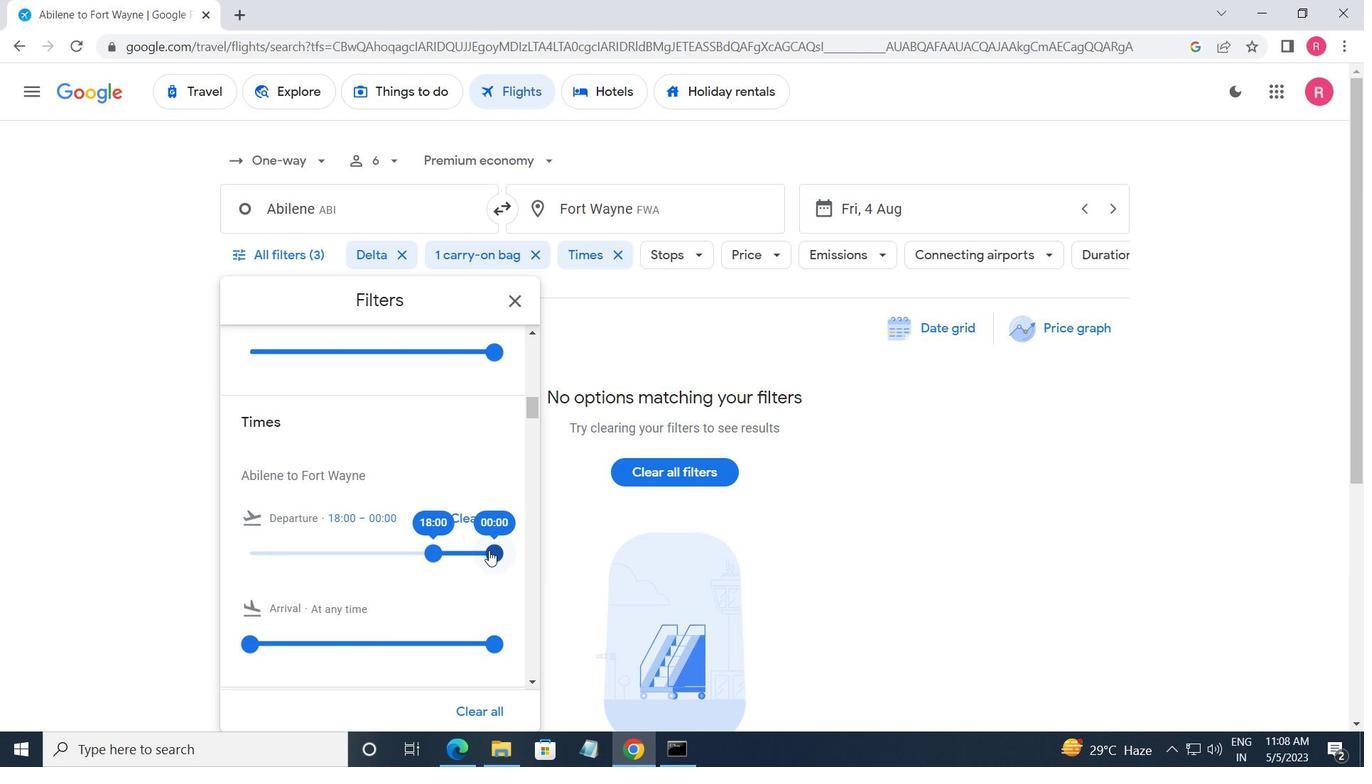 
Action: Mouse moved to (501, 308)
Screenshot: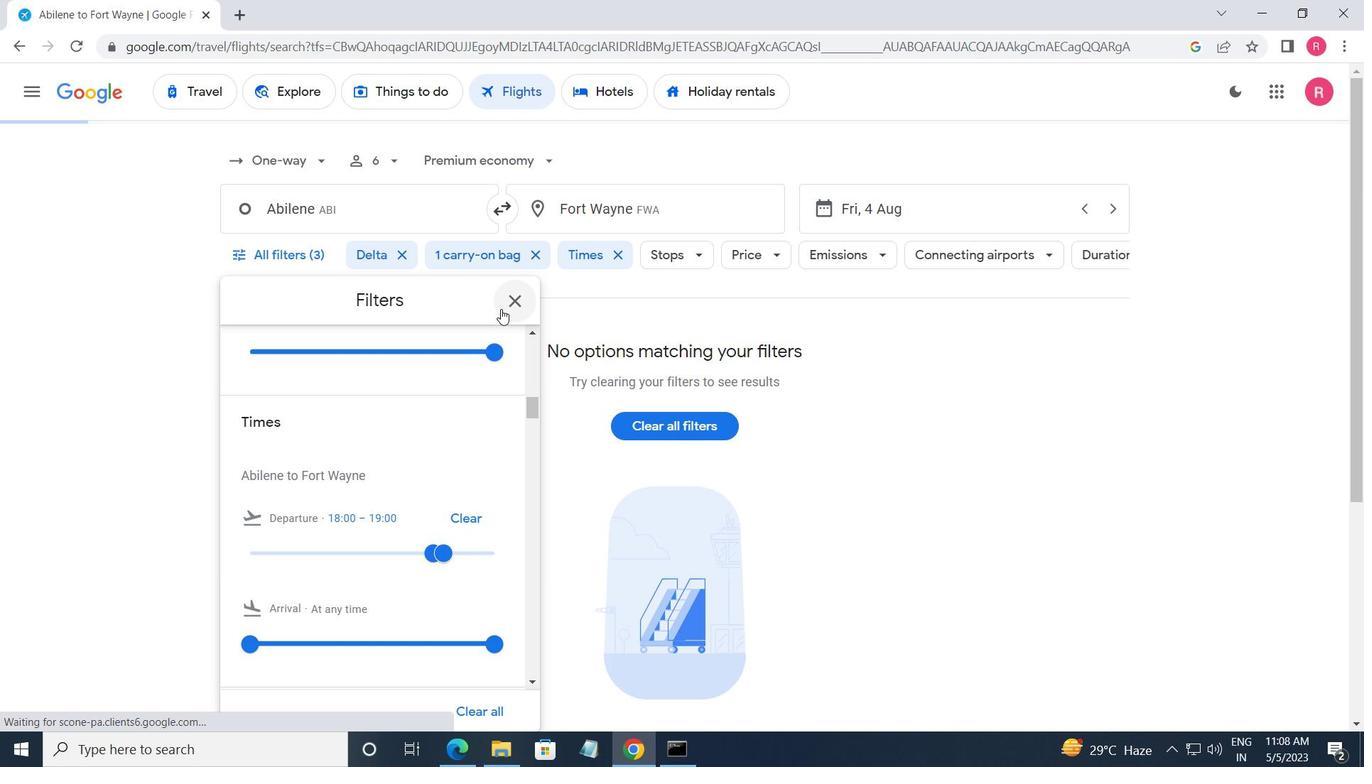 
Action: Mouse pressed left at (501, 308)
Screenshot: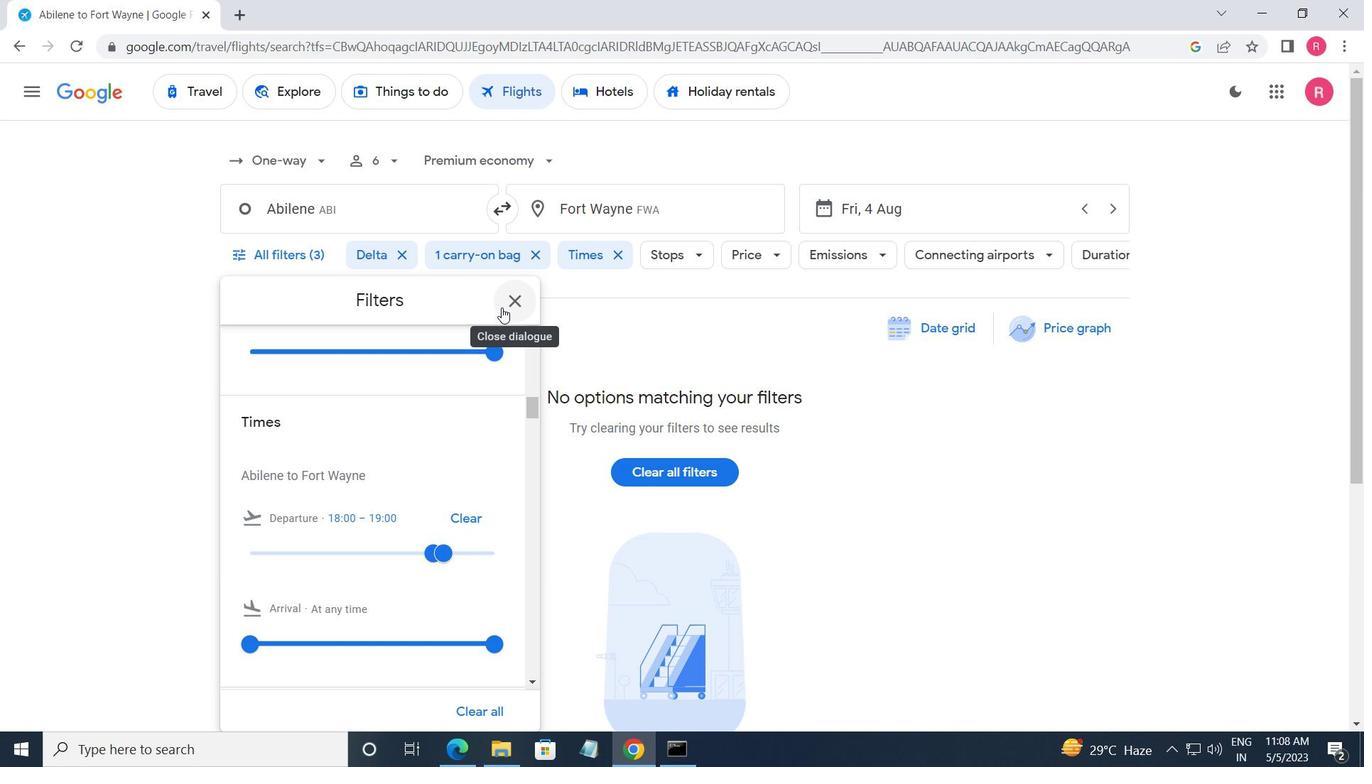 
